 Task: Search one way flight ticket for 1 adult, 1 child, 1 infant in seat in premium economy from Friday Harbor: Friday Harbor Airport to Rockford: Chicago Rockford International Airport(was Northwest Chicagoland Regional Airport At Rockford) on 5-1-2023. Choice of flights is Westjet. Number of bags: 2 carry on bags and 4 checked bags. Price is upto 81000. Outbound departure time preference is 16:15.
Action: Mouse moved to (191, 333)
Screenshot: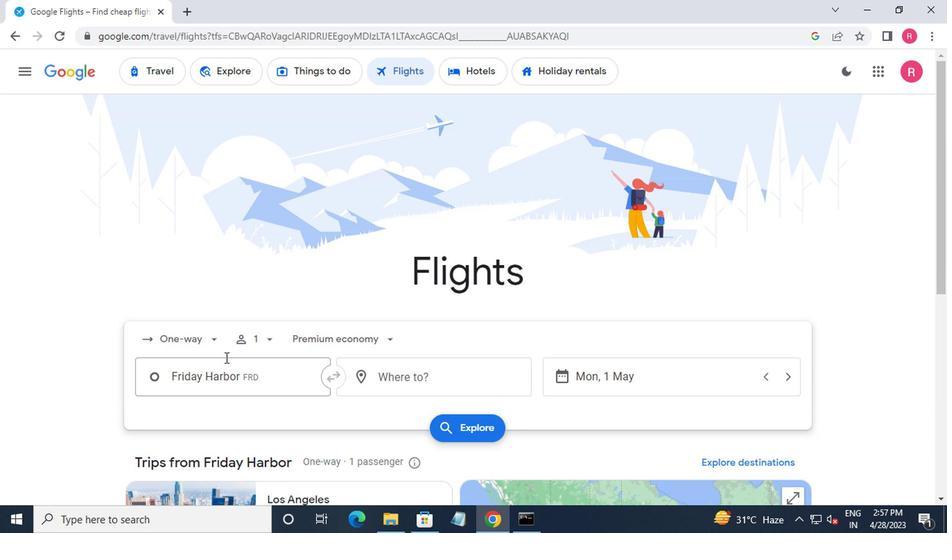 
Action: Mouse pressed left at (191, 333)
Screenshot: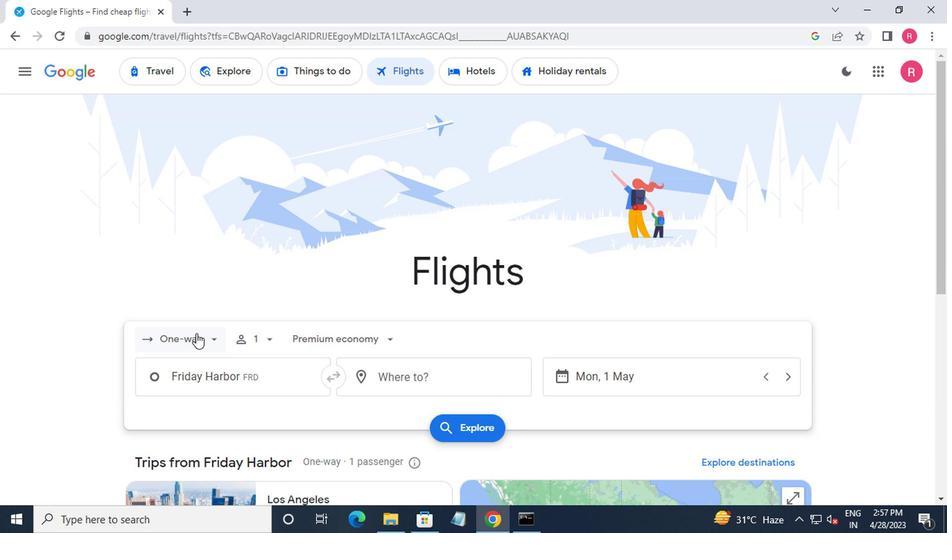 
Action: Mouse moved to (200, 400)
Screenshot: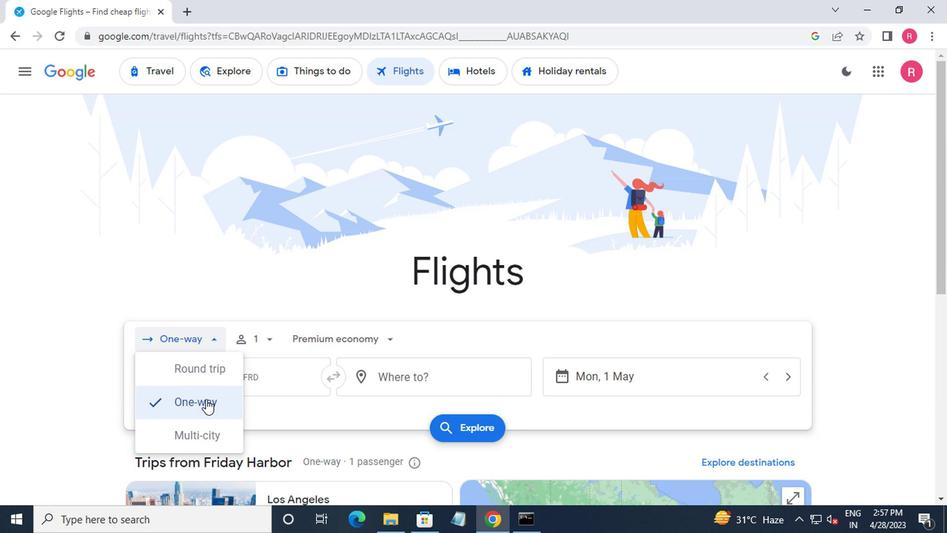 
Action: Mouse pressed left at (200, 400)
Screenshot: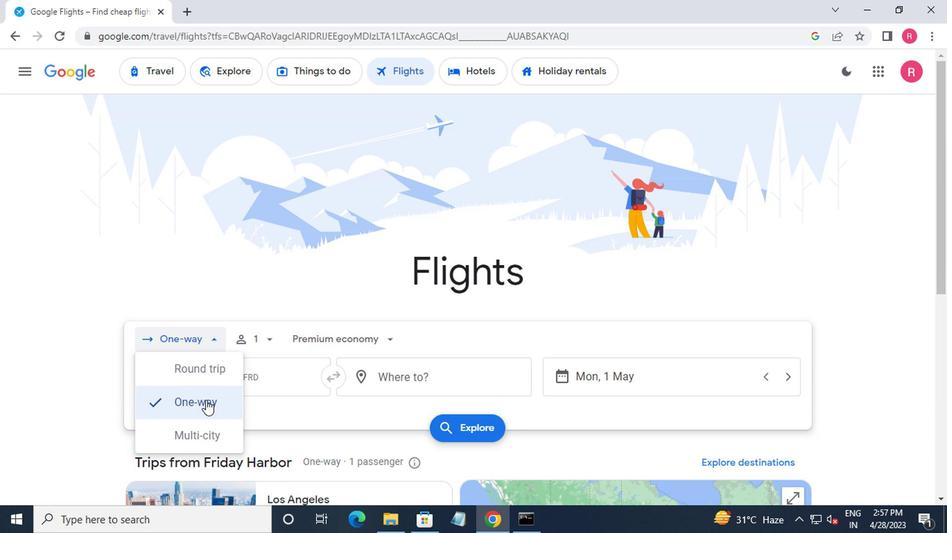 
Action: Mouse moved to (268, 337)
Screenshot: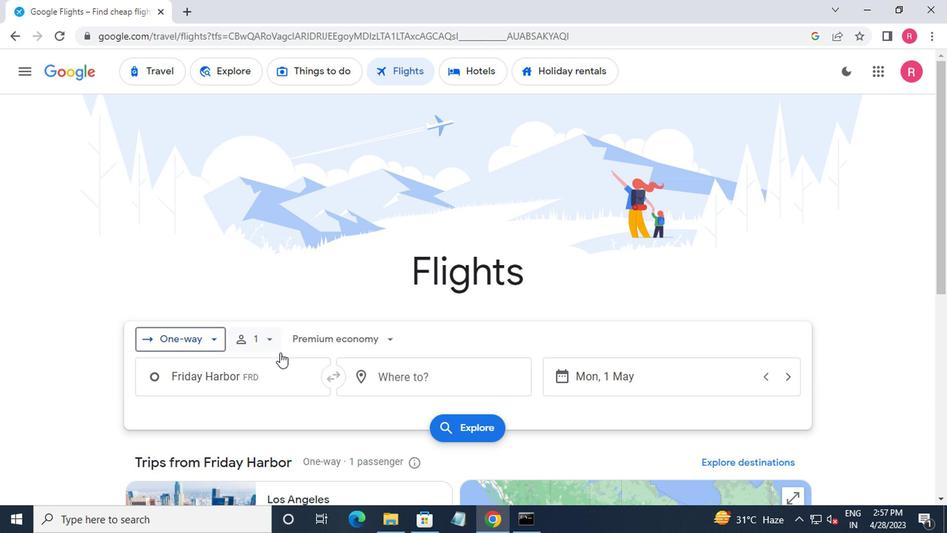 
Action: Mouse pressed left at (268, 337)
Screenshot: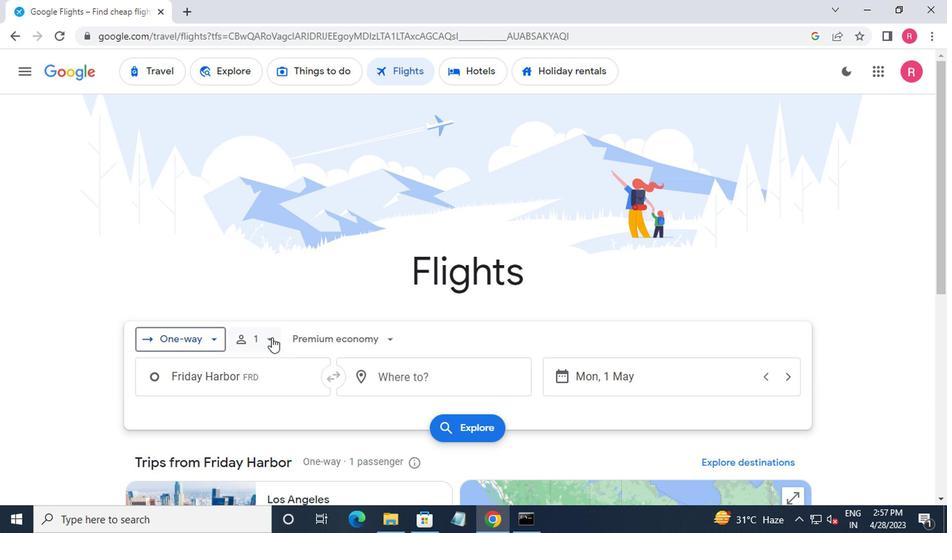 
Action: Mouse moved to (376, 415)
Screenshot: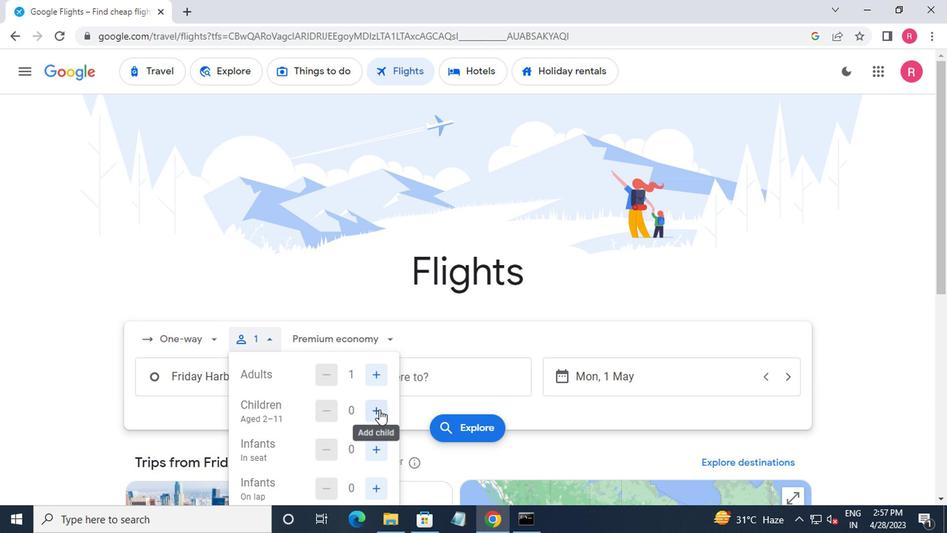 
Action: Mouse pressed left at (376, 415)
Screenshot: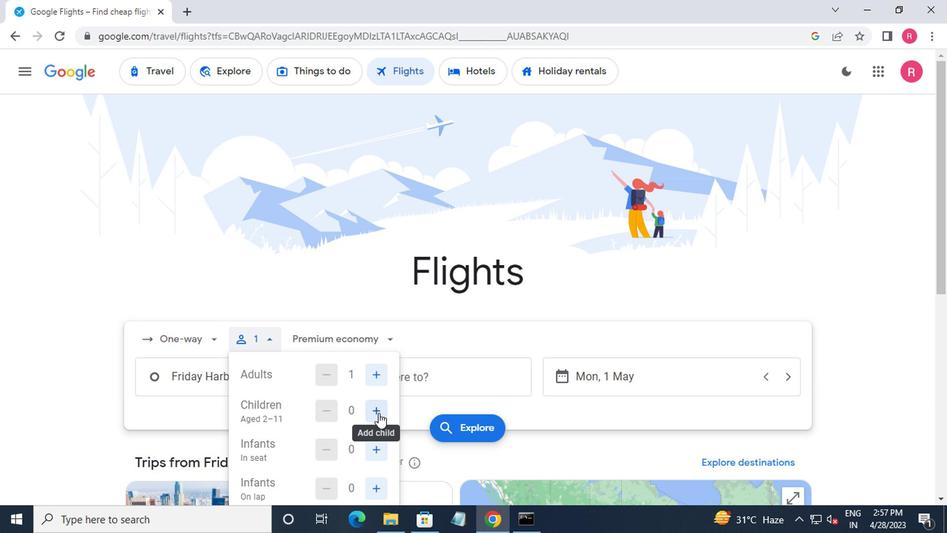 
Action: Mouse moved to (375, 415)
Screenshot: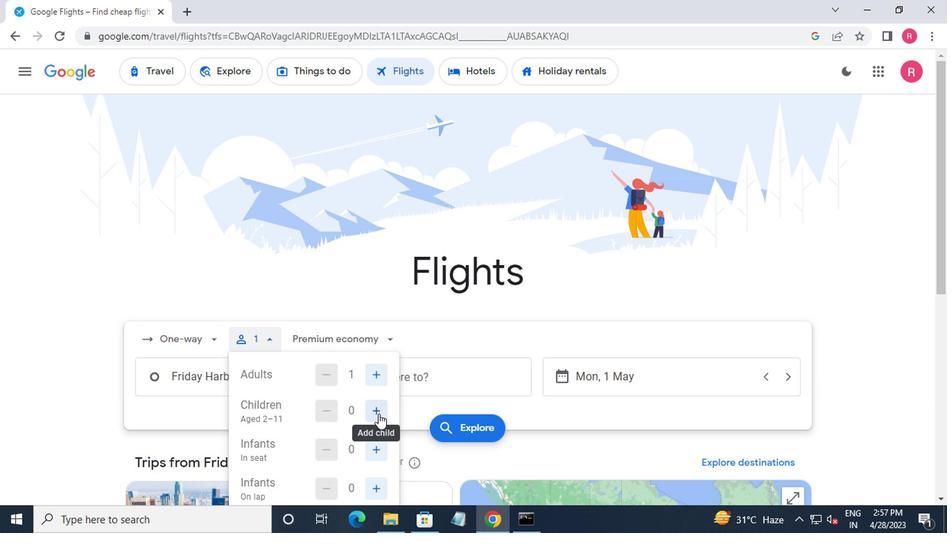 
Action: Mouse pressed left at (375, 415)
Screenshot: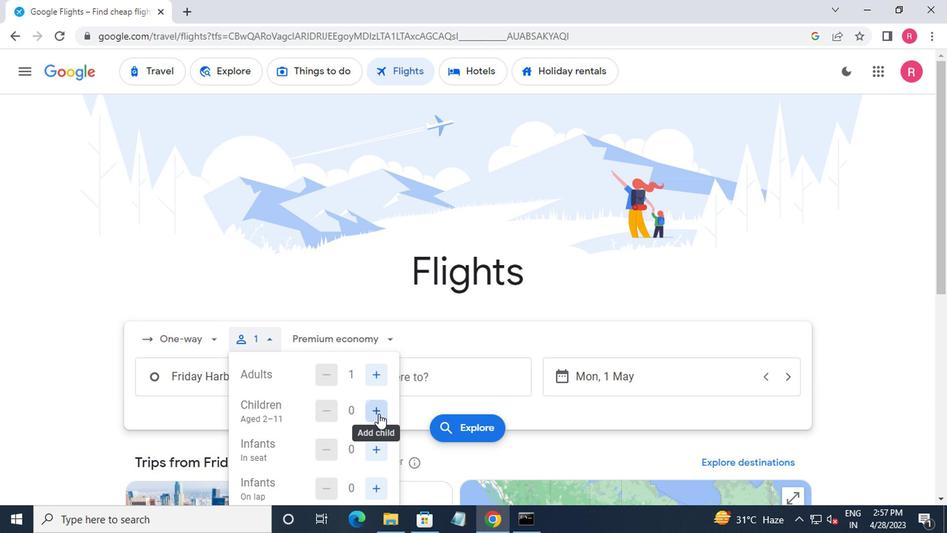 
Action: Mouse moved to (374, 414)
Screenshot: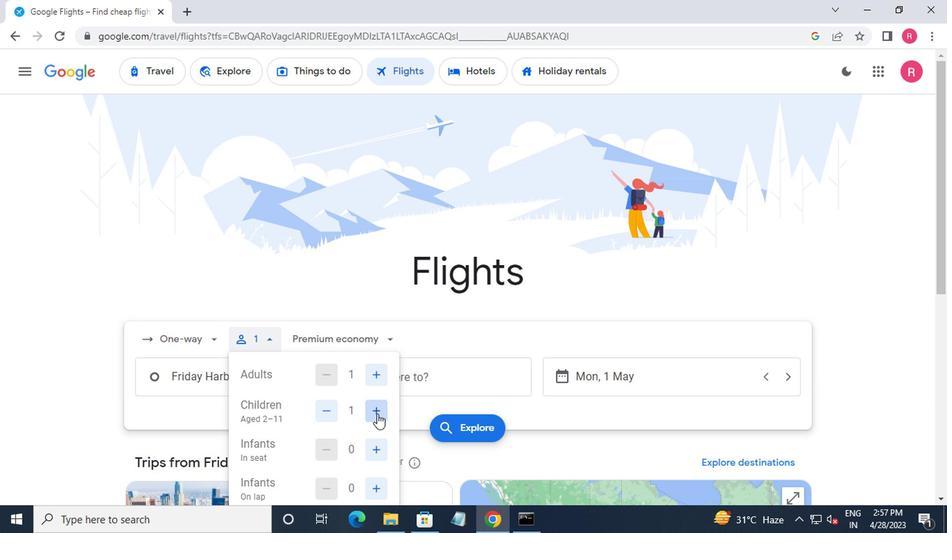 
Action: Mouse pressed left at (374, 414)
Screenshot: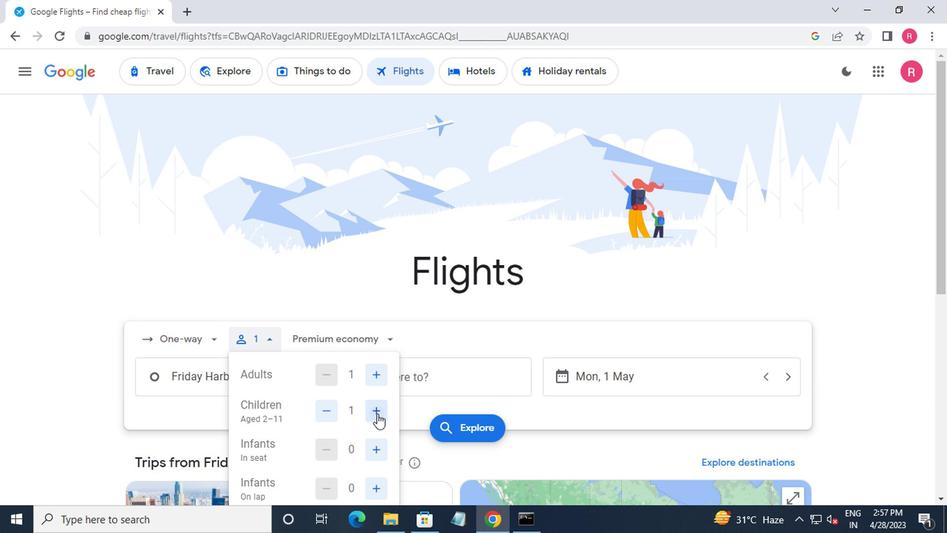 
Action: Mouse pressed left at (374, 414)
Screenshot: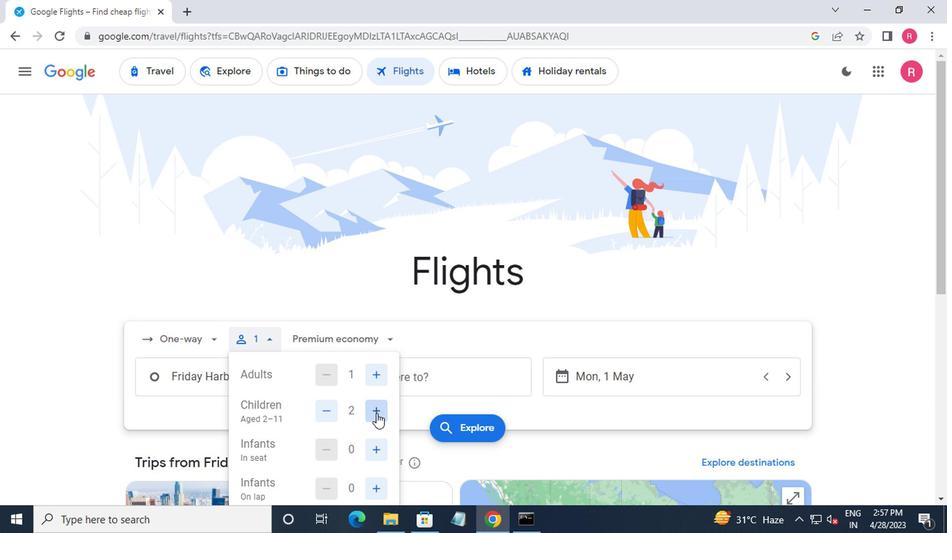 
Action: Mouse moved to (374, 414)
Screenshot: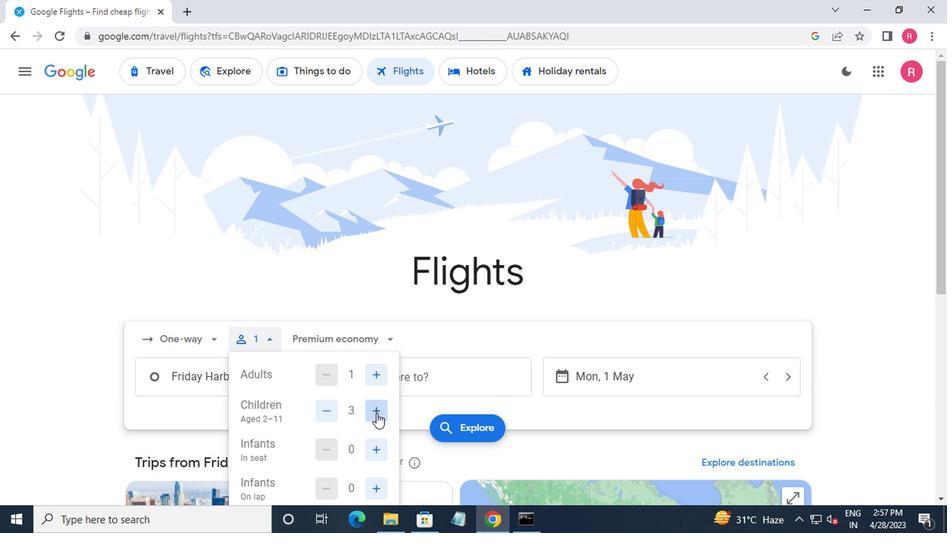 
Action: Mouse pressed left at (374, 414)
Screenshot: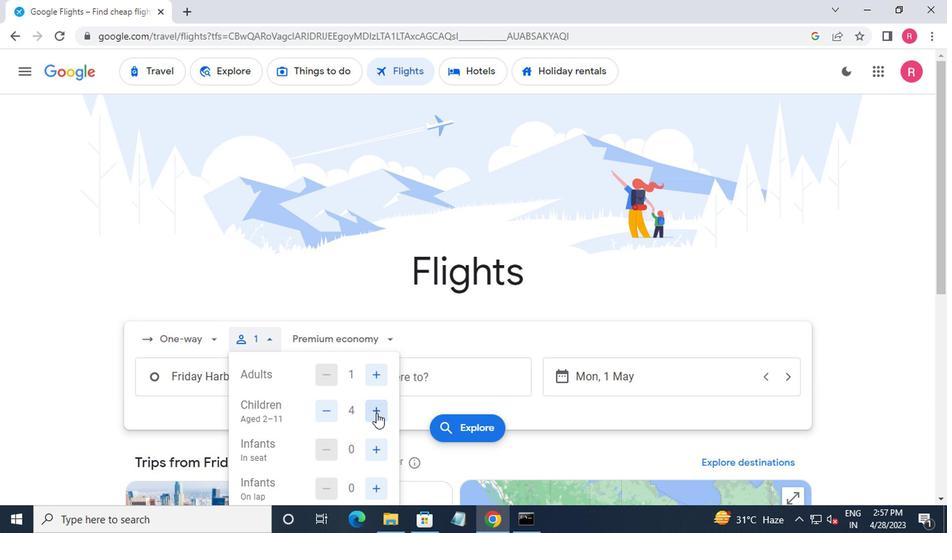 
Action: Mouse moved to (374, 443)
Screenshot: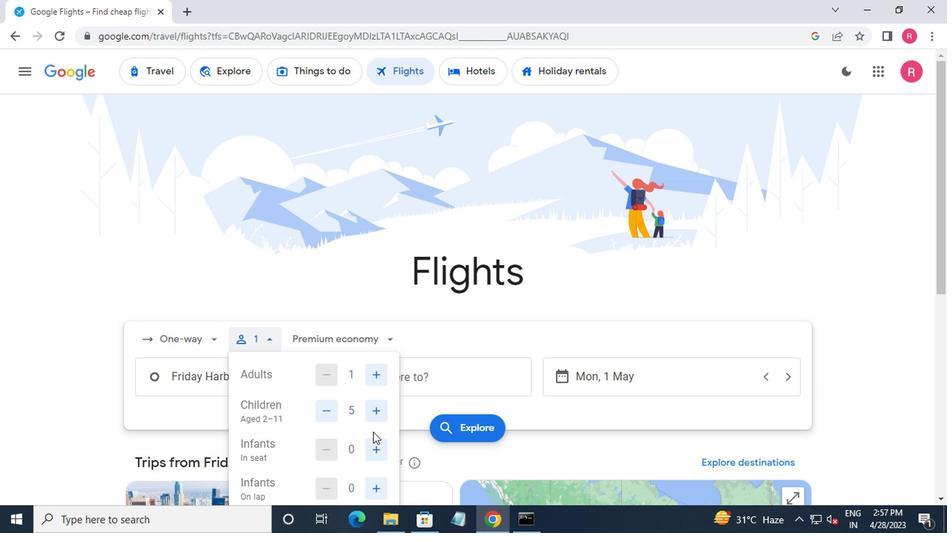 
Action: Mouse pressed left at (374, 443)
Screenshot: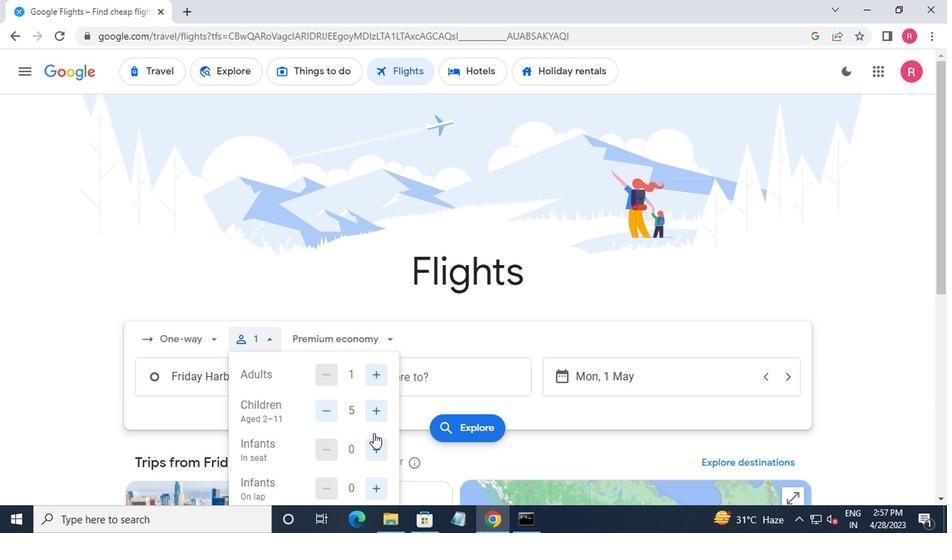 
Action: Mouse pressed left at (374, 443)
Screenshot: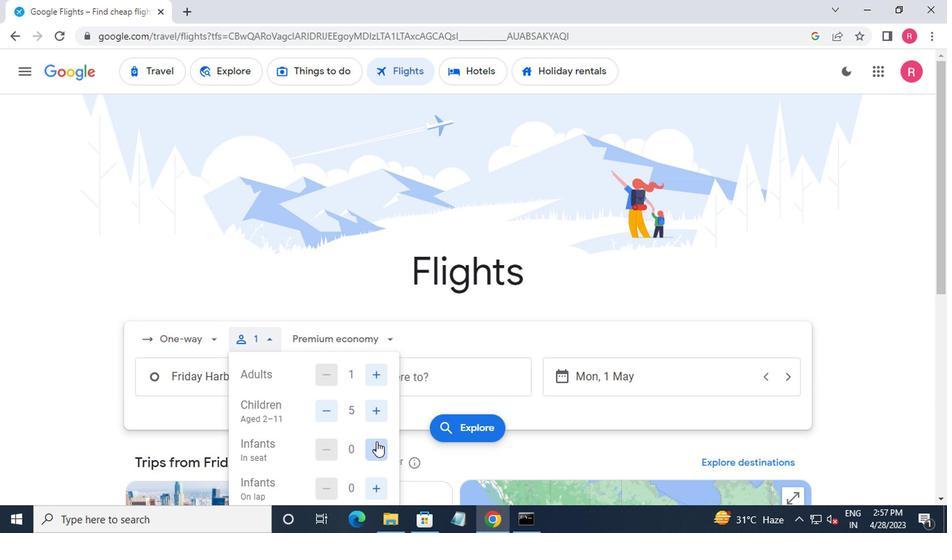 
Action: Mouse pressed left at (374, 443)
Screenshot: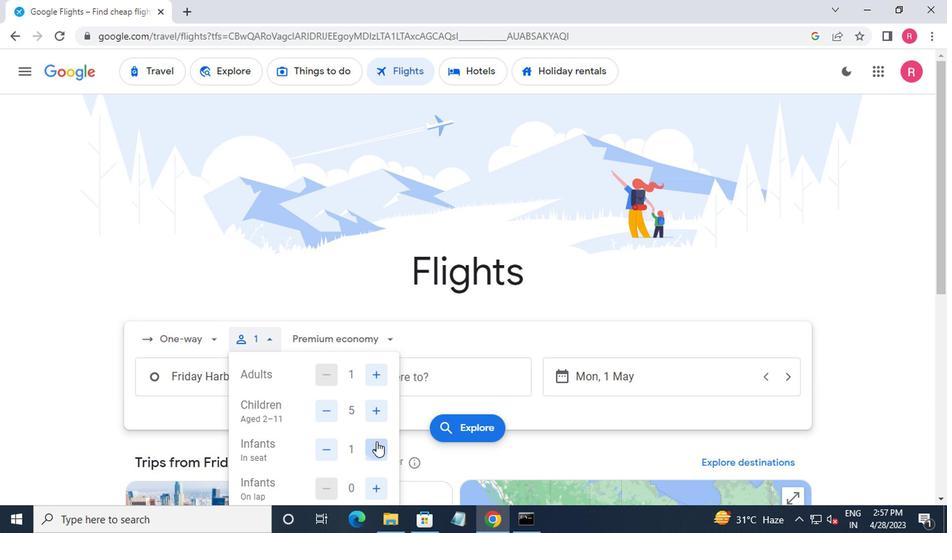 
Action: Mouse moved to (325, 453)
Screenshot: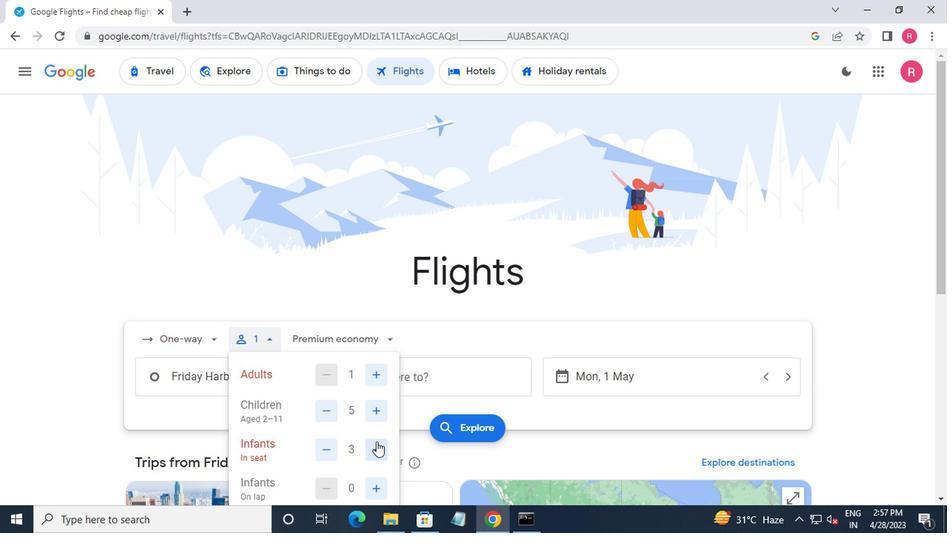 
Action: Mouse pressed left at (325, 453)
Screenshot: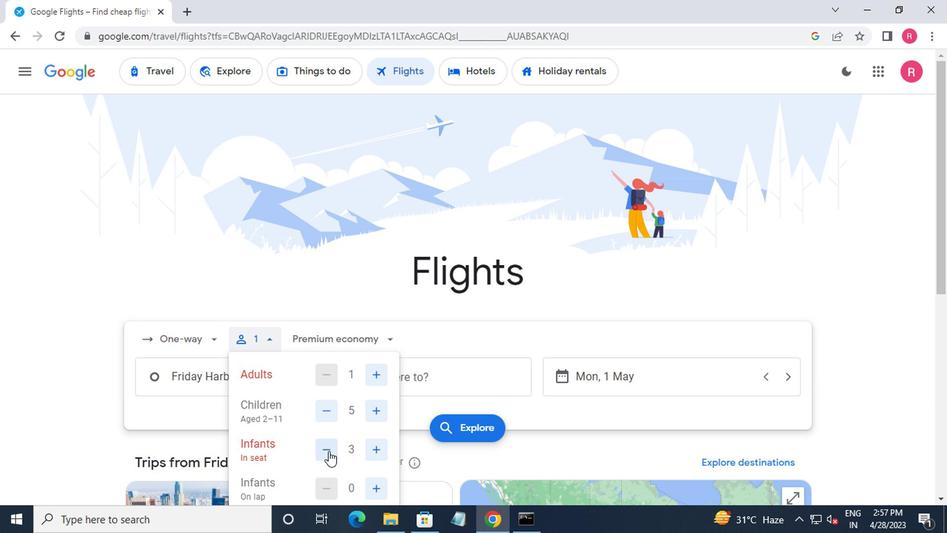 
Action: Mouse moved to (361, 435)
Screenshot: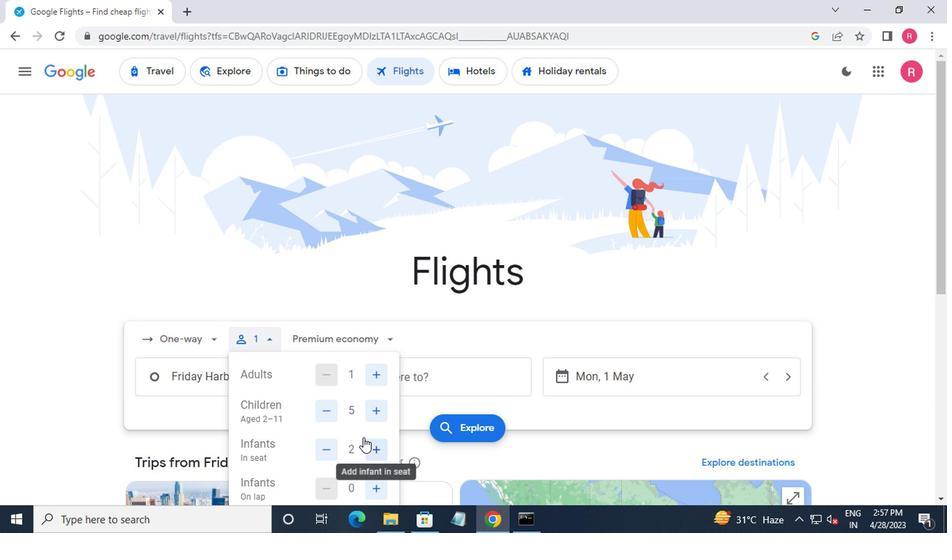 
Action: Mouse scrolled (361, 435) with delta (0, 0)
Screenshot: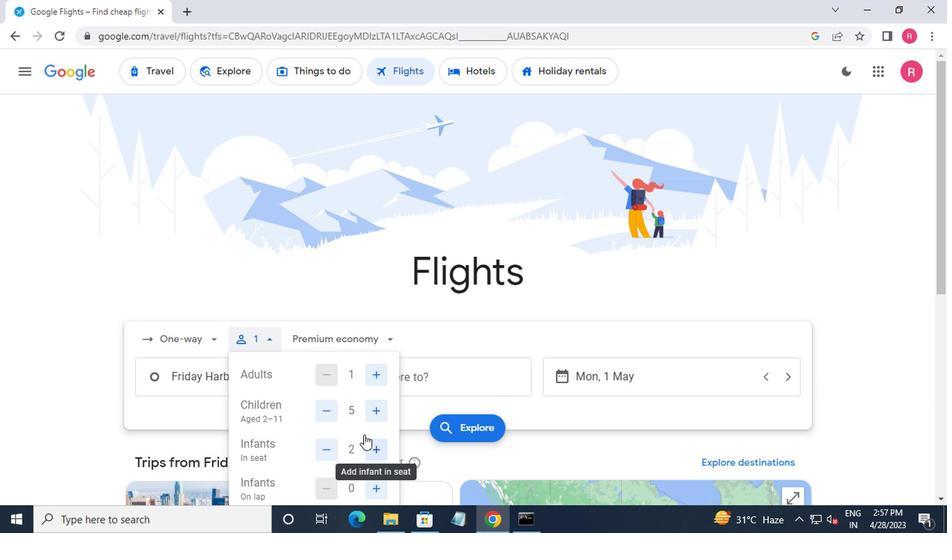 
Action: Mouse moved to (363, 426)
Screenshot: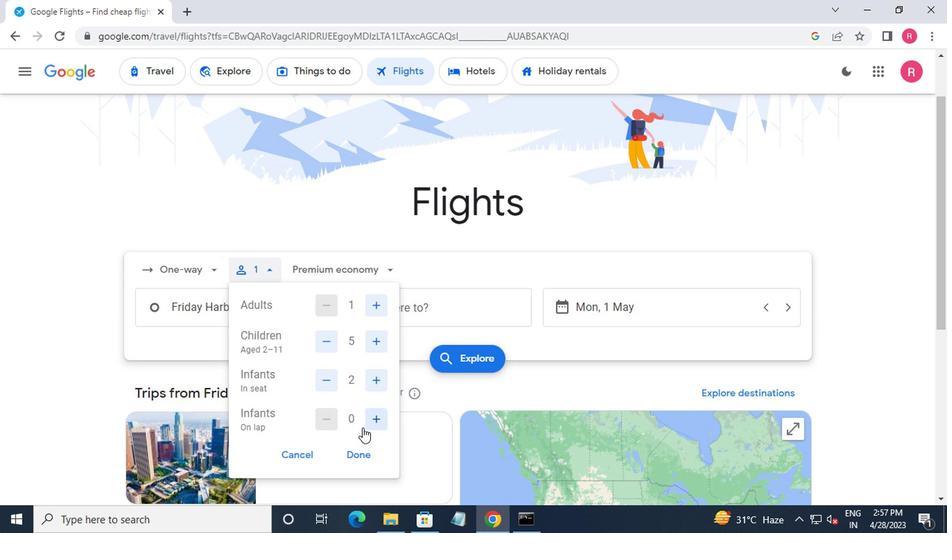 
Action: Mouse pressed left at (363, 426)
Screenshot: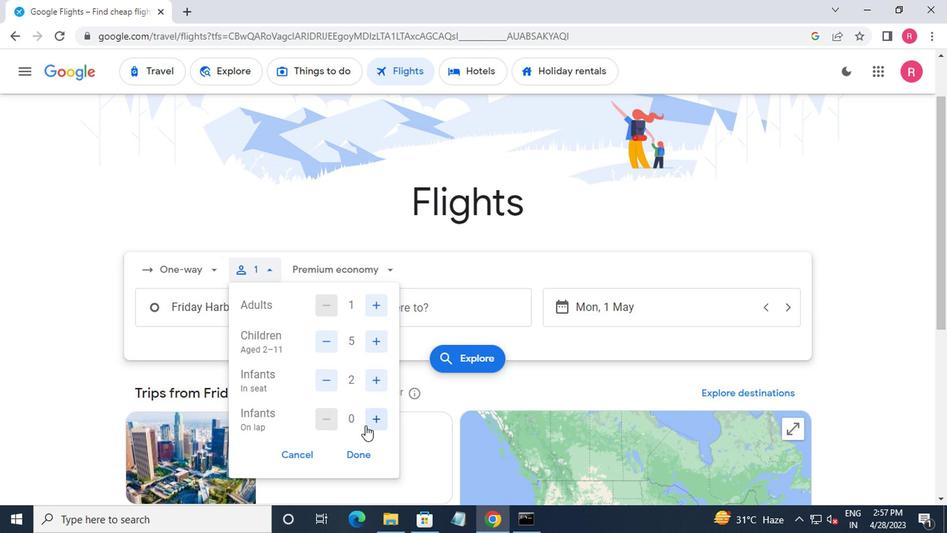 
Action: Mouse moved to (323, 425)
Screenshot: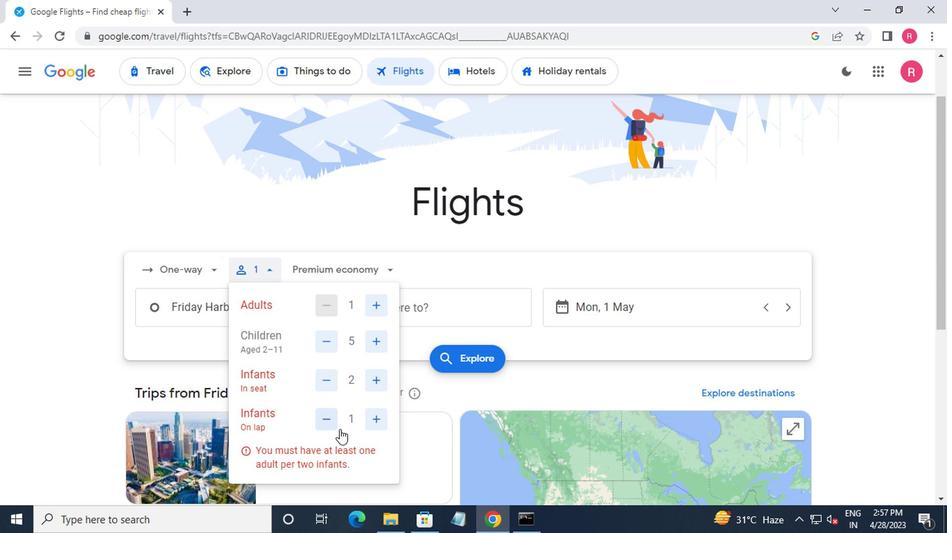 
Action: Mouse pressed left at (323, 425)
Screenshot: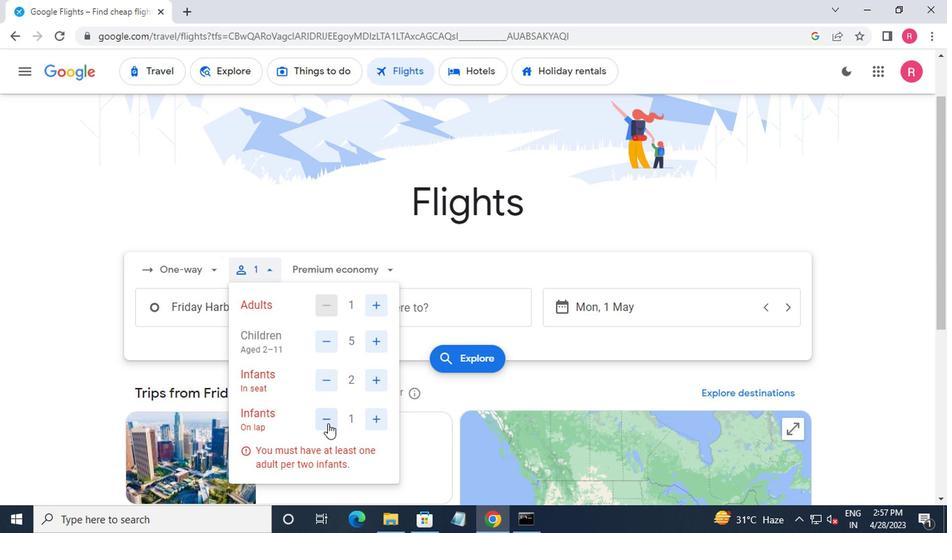 
Action: Mouse moved to (354, 461)
Screenshot: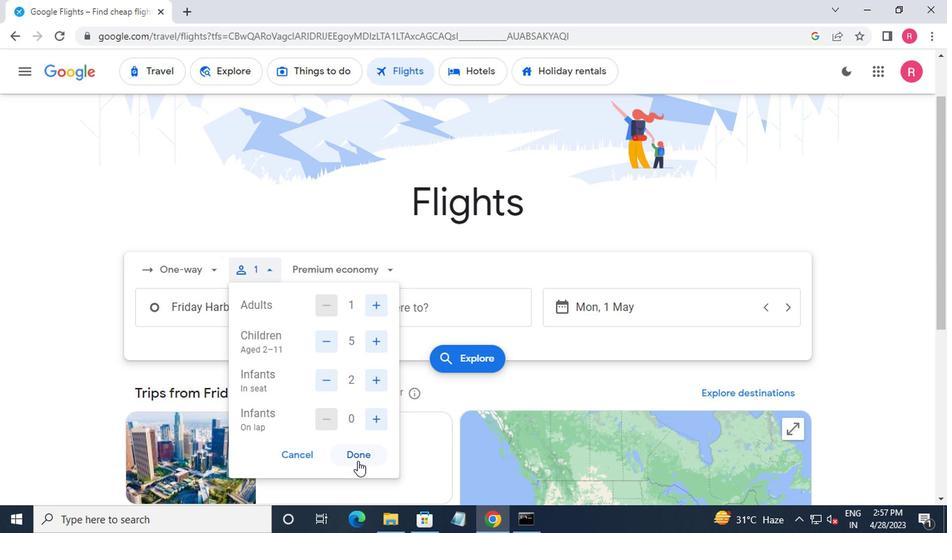 
Action: Mouse pressed left at (354, 461)
Screenshot: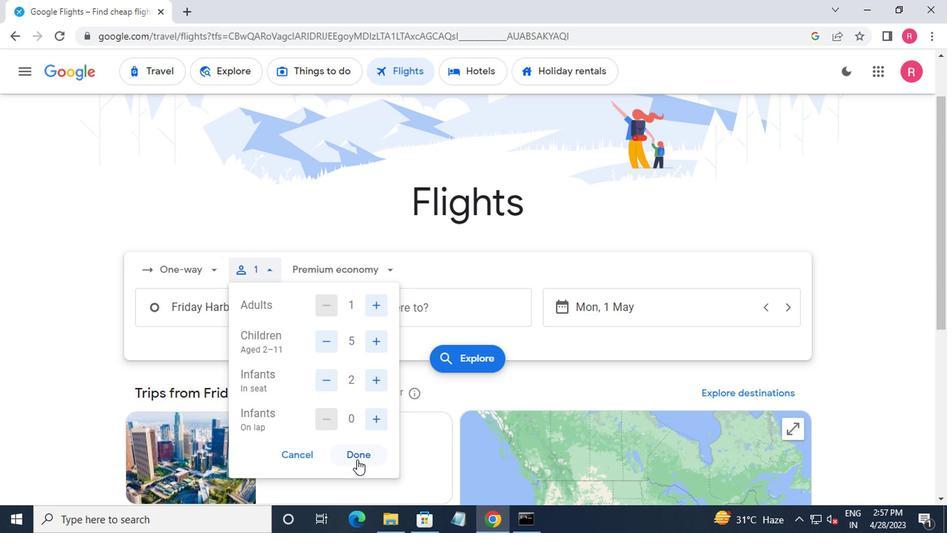 
Action: Mouse moved to (363, 280)
Screenshot: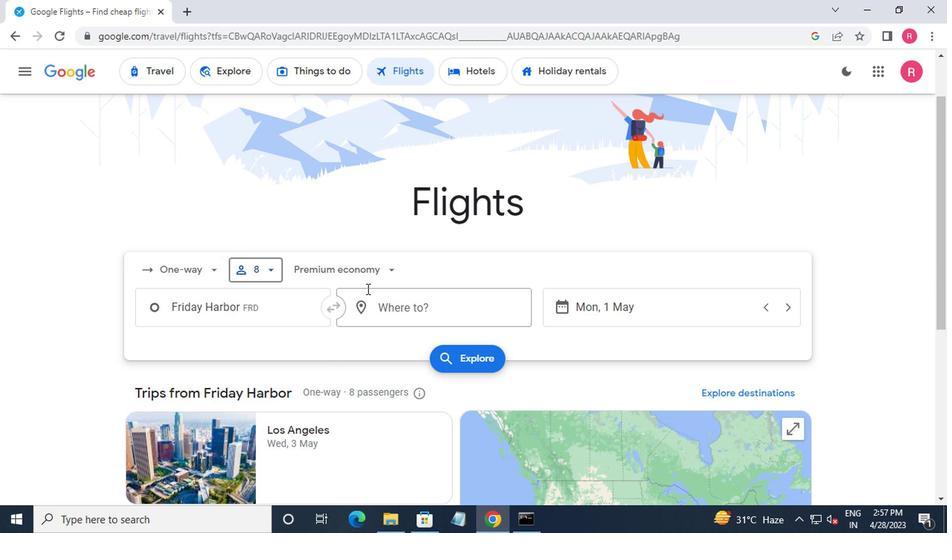 
Action: Mouse pressed left at (363, 280)
Screenshot: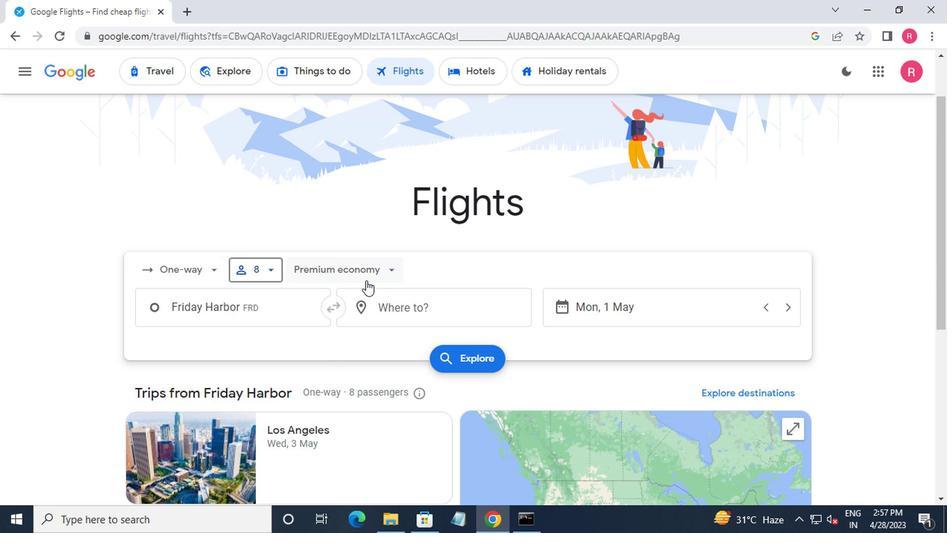 
Action: Mouse moved to (330, 408)
Screenshot: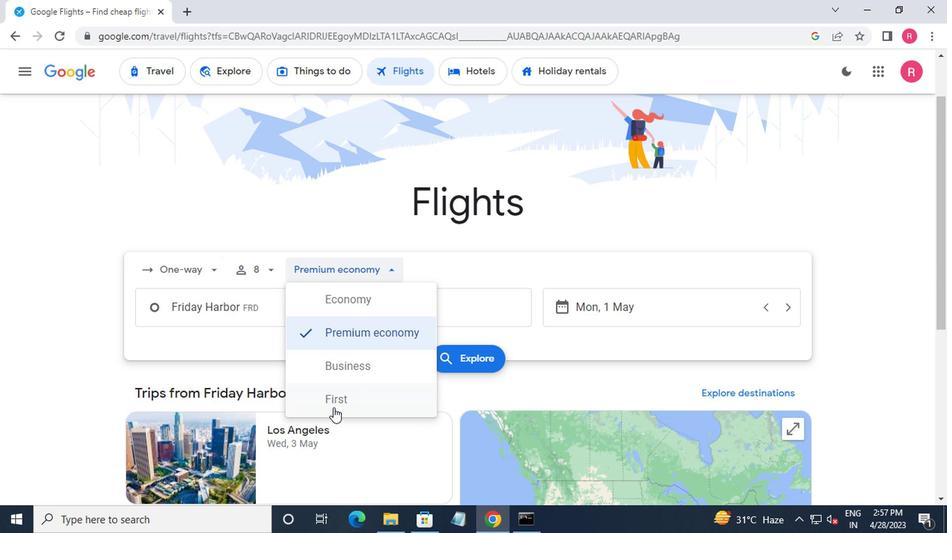 
Action: Mouse pressed left at (330, 408)
Screenshot: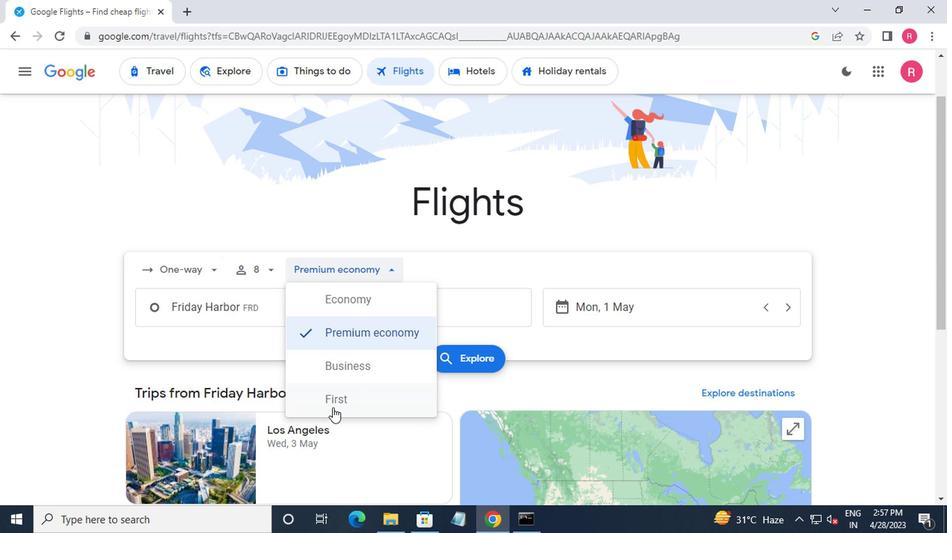 
Action: Mouse moved to (298, 307)
Screenshot: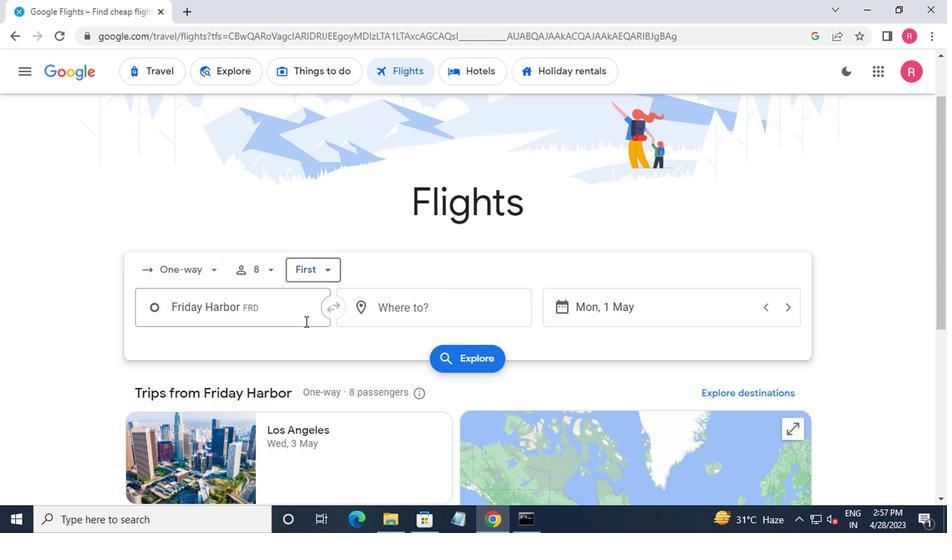 
Action: Mouse pressed left at (298, 307)
Screenshot: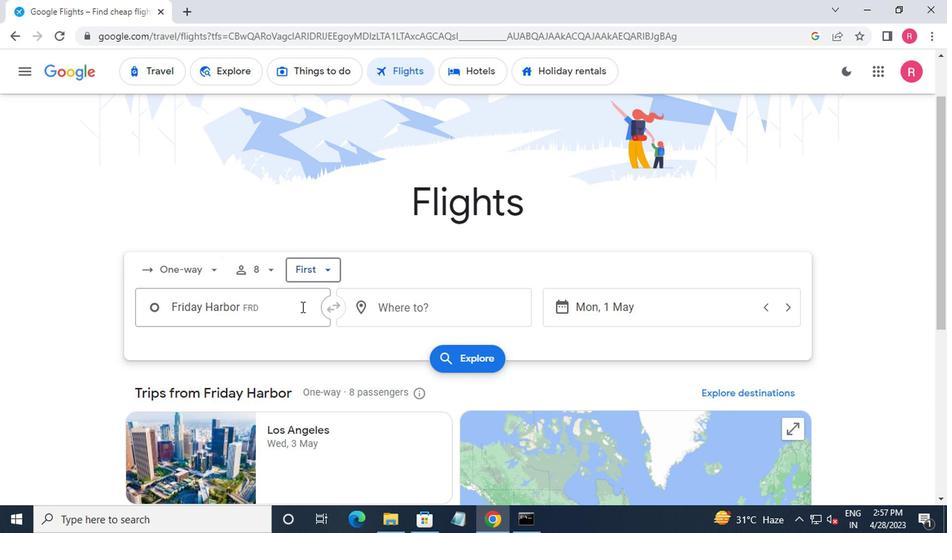 
Action: Mouse moved to (293, 430)
Screenshot: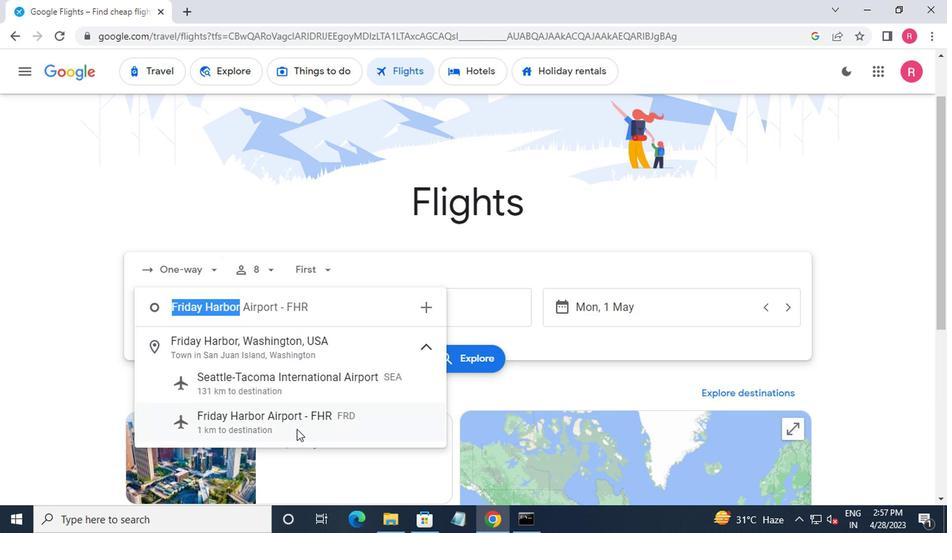 
Action: Mouse pressed left at (293, 430)
Screenshot: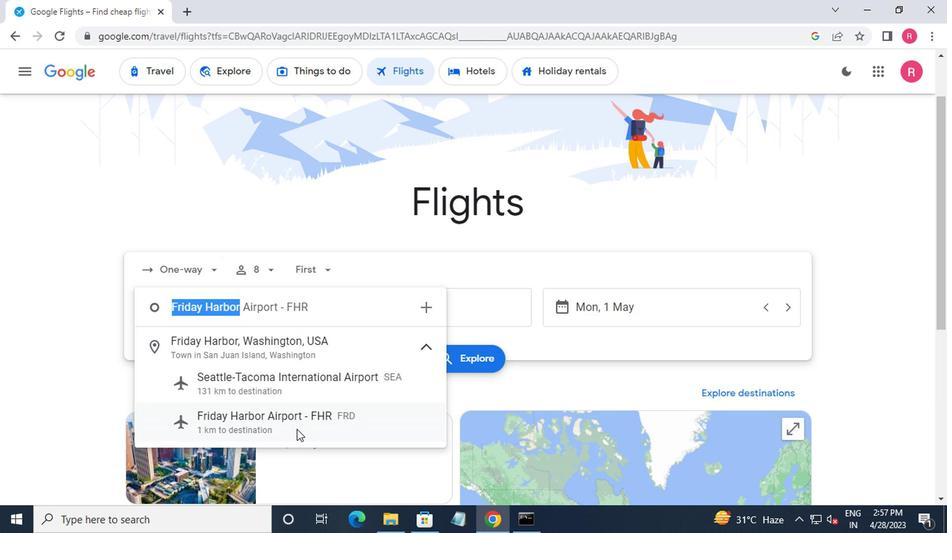 
Action: Mouse moved to (399, 321)
Screenshot: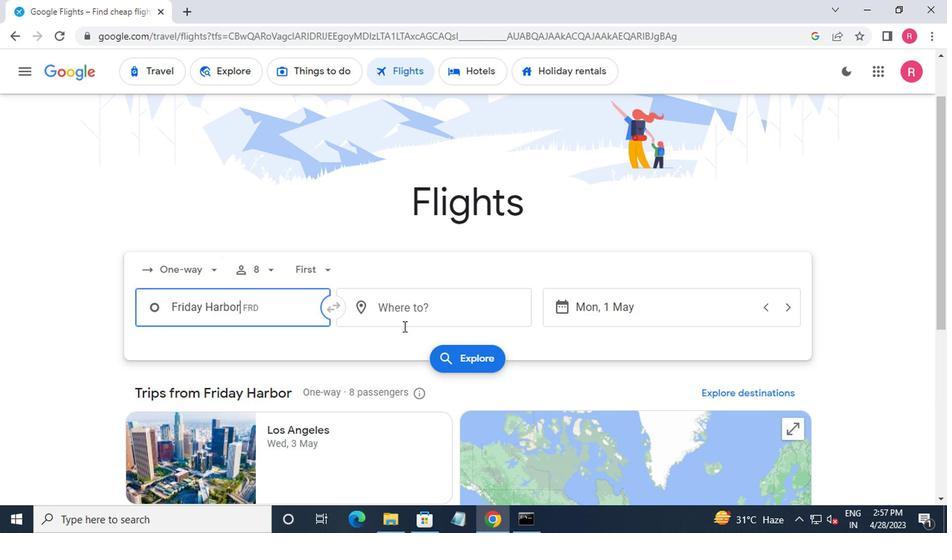 
Action: Mouse pressed left at (399, 321)
Screenshot: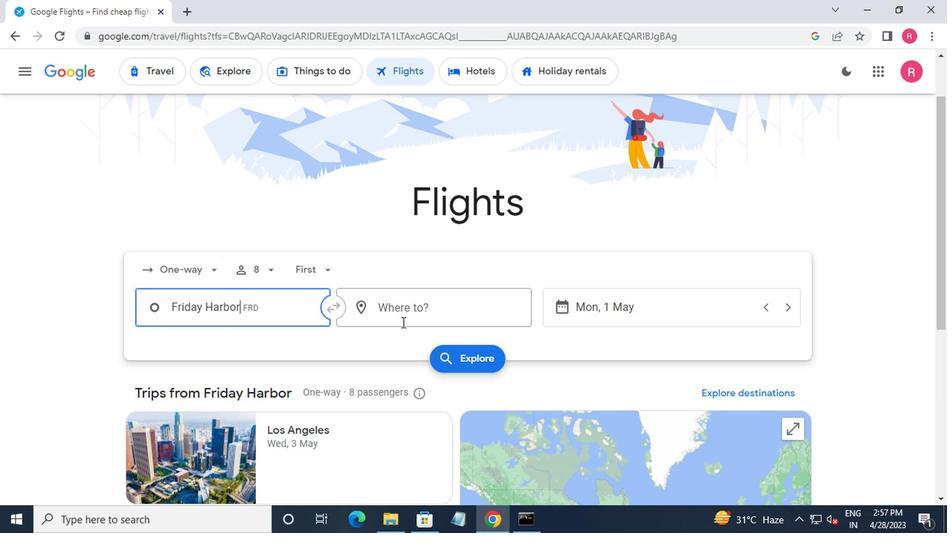 
Action: Mouse moved to (394, 448)
Screenshot: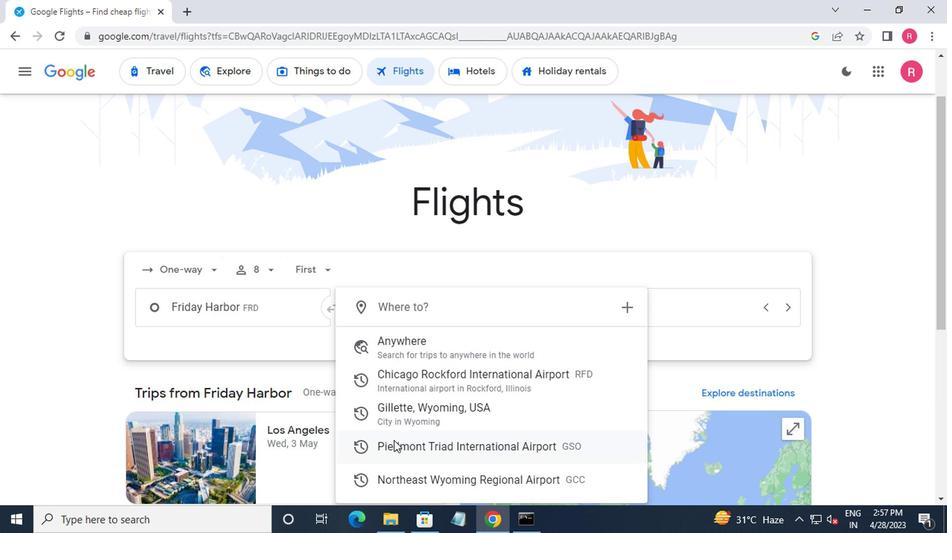 
Action: Mouse pressed left at (394, 448)
Screenshot: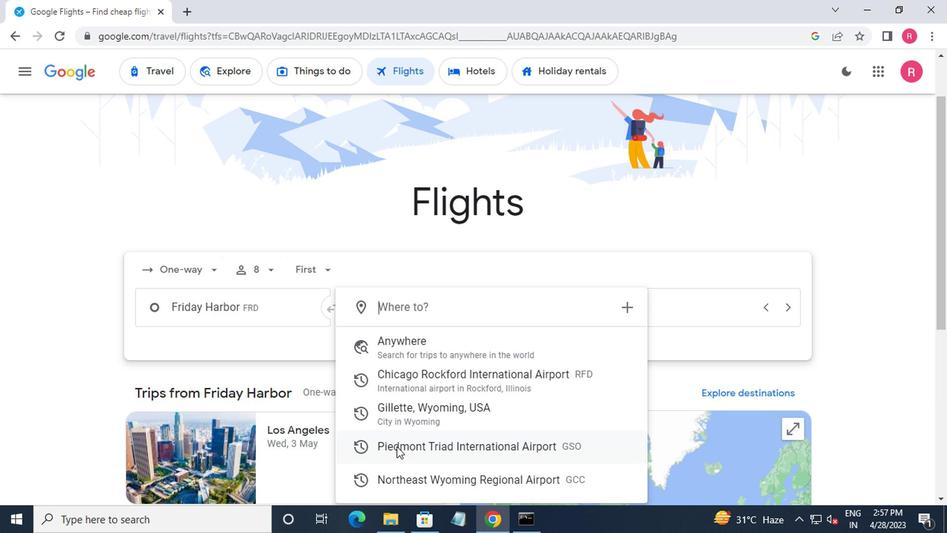 
Action: Mouse moved to (444, 309)
Screenshot: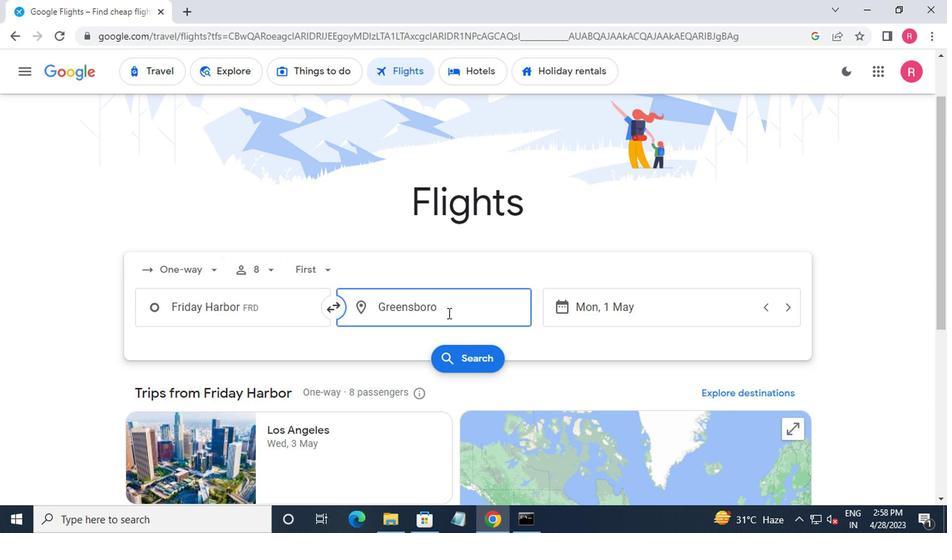 
Action: Key pressed <Key.backspace><Key.backspace><Key.backspace><Key.backspace><Key.backspace><Key.backspace><Key.backspace><Key.backspace><Key.backspace><Key.backspace><Key.backspace><Key.backspace><Key.backspace><Key.backspace><Key.backspace><Key.backspace><Key.backspace><Key.backspace><Key.backspace><Key.backspace><Key.backspace><Key.backspace><Key.backspace><Key.backspace><Key.backspace><Key.backspace>
Screenshot: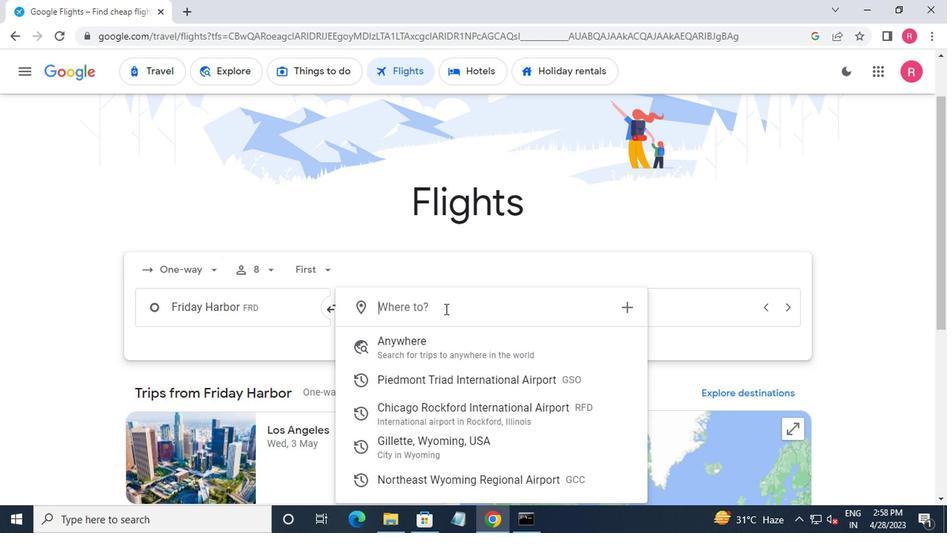 
Action: Mouse moved to (458, 387)
Screenshot: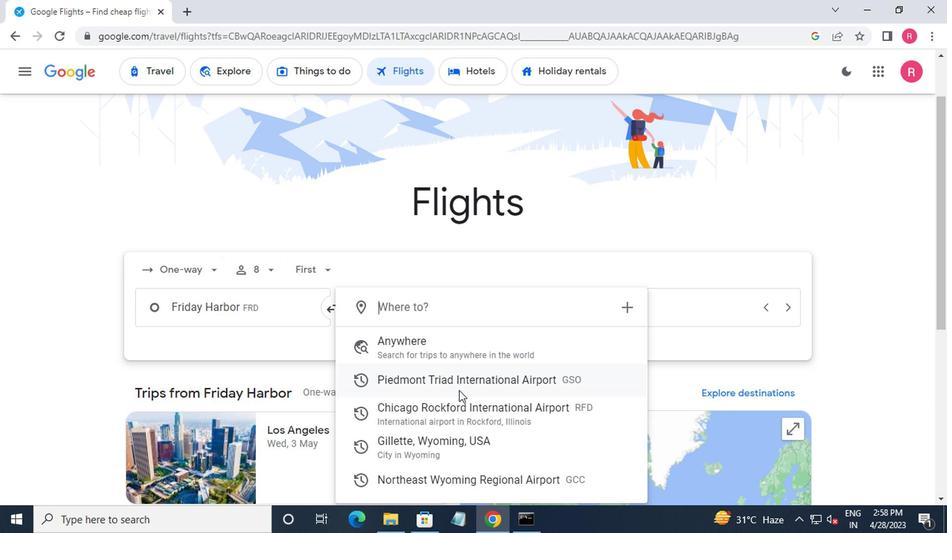 
Action: Mouse pressed left at (458, 387)
Screenshot: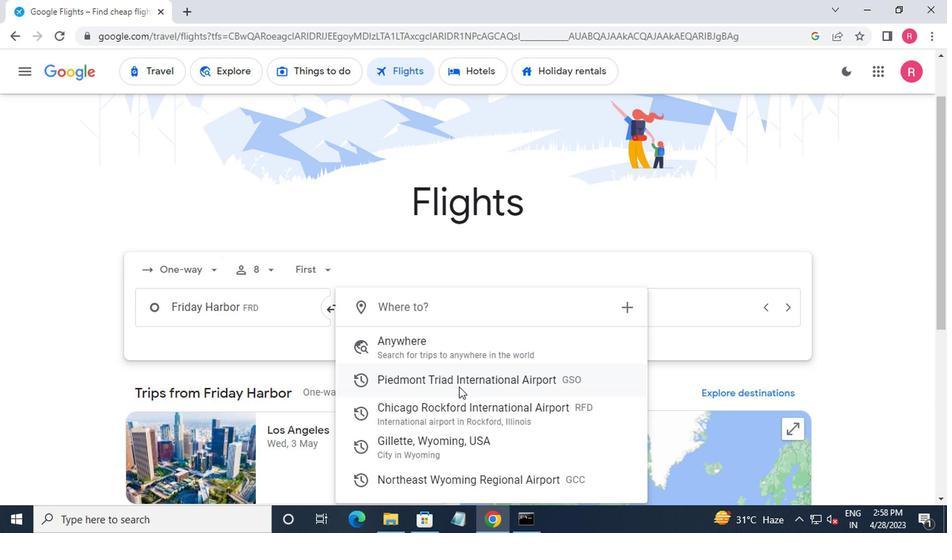 
Action: Mouse moved to (587, 313)
Screenshot: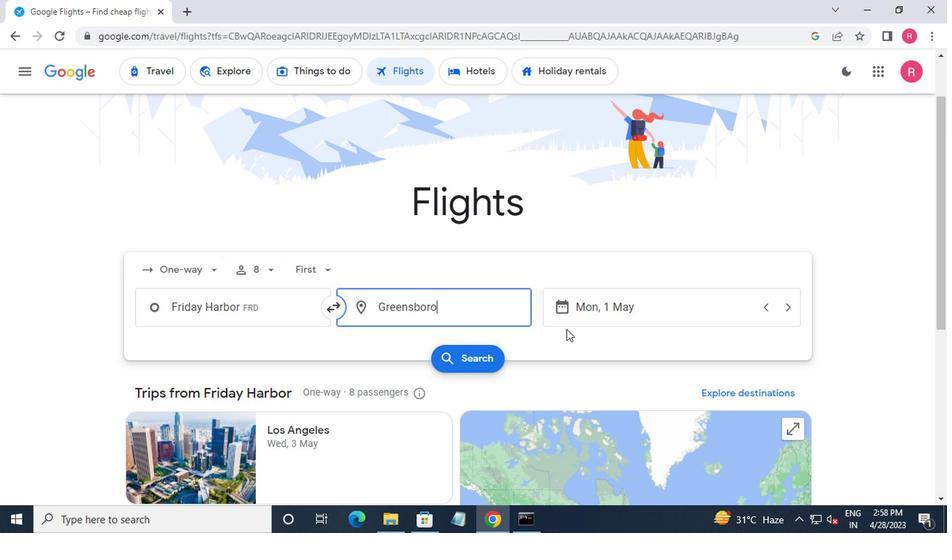 
Action: Mouse pressed left at (587, 313)
Screenshot: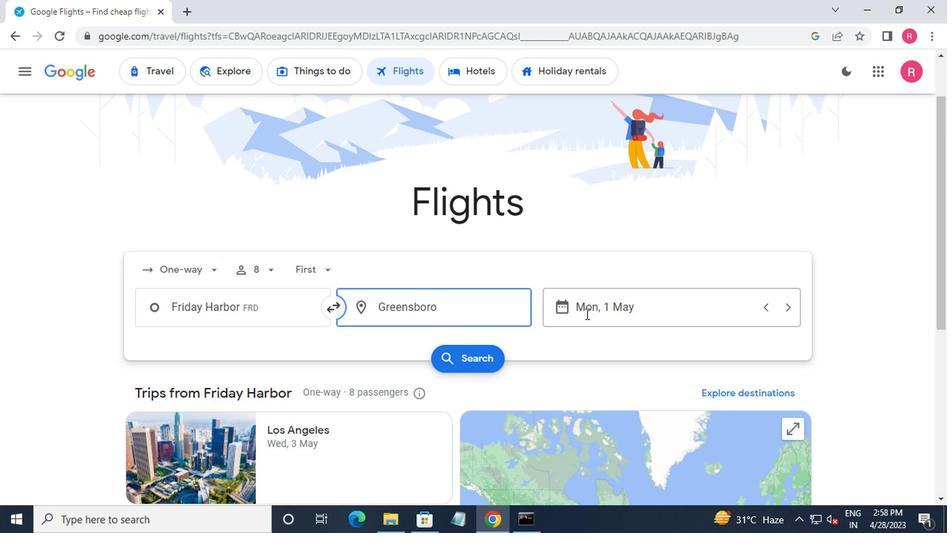
Action: Mouse moved to (619, 253)
Screenshot: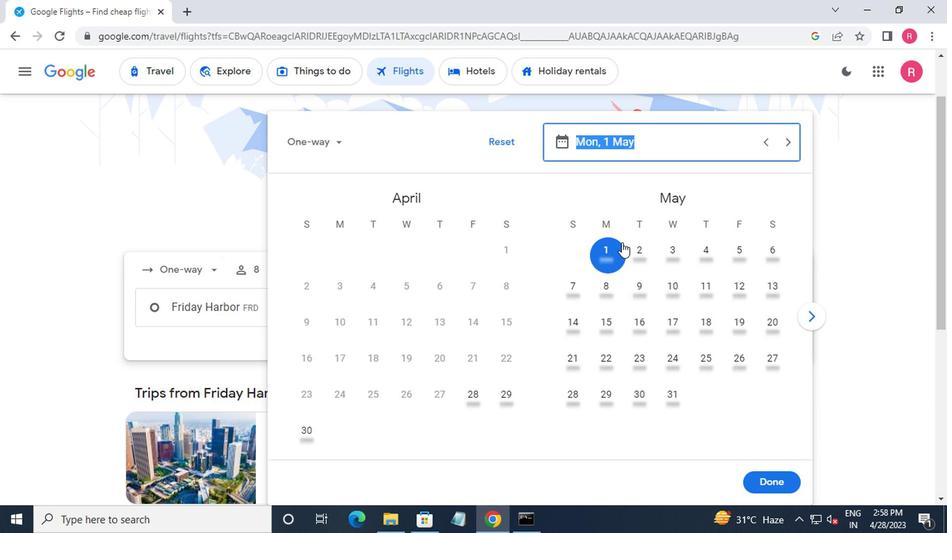 
Action: Mouse pressed left at (619, 253)
Screenshot: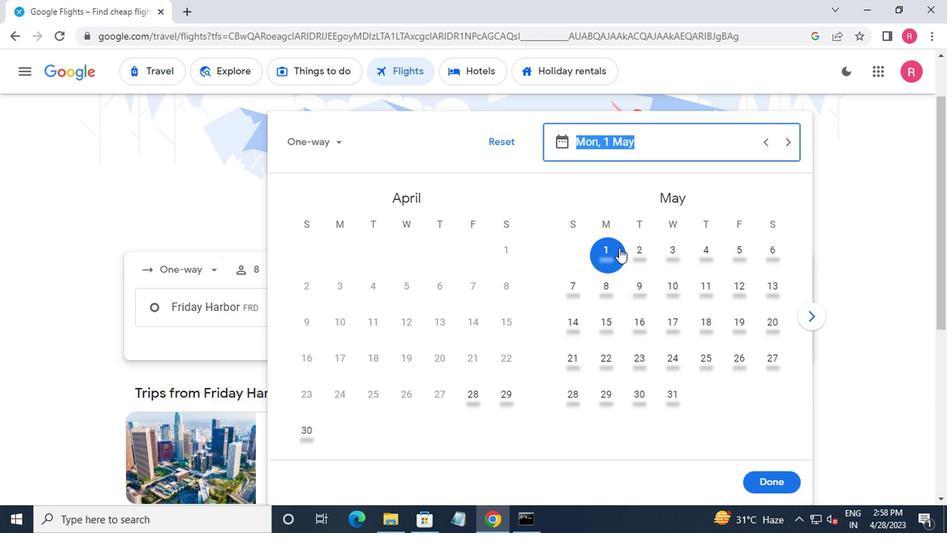 
Action: Mouse moved to (785, 489)
Screenshot: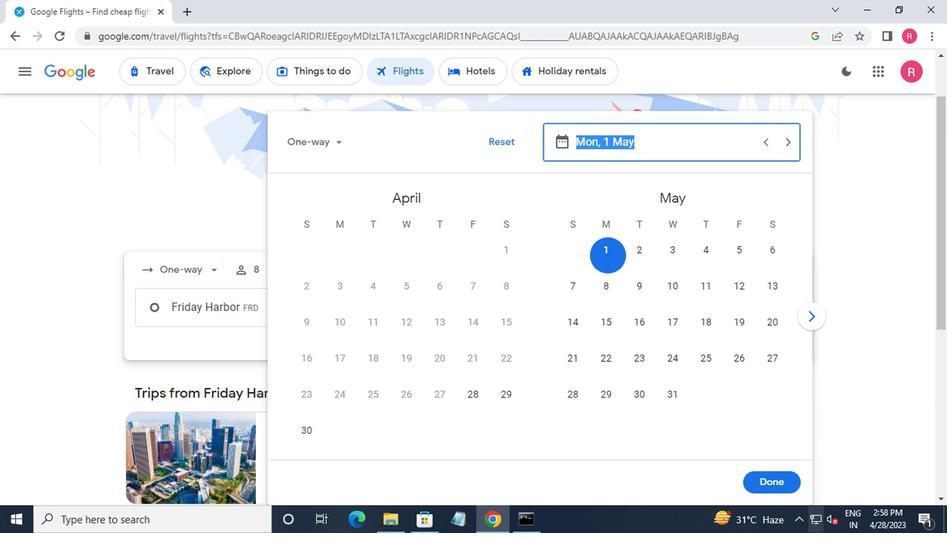 
Action: Mouse pressed left at (785, 489)
Screenshot: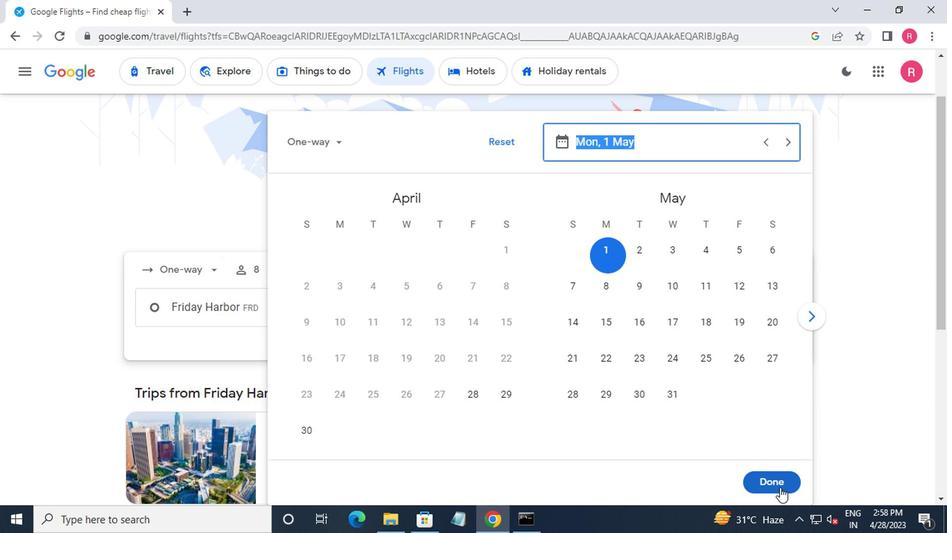 
Action: Mouse moved to (486, 367)
Screenshot: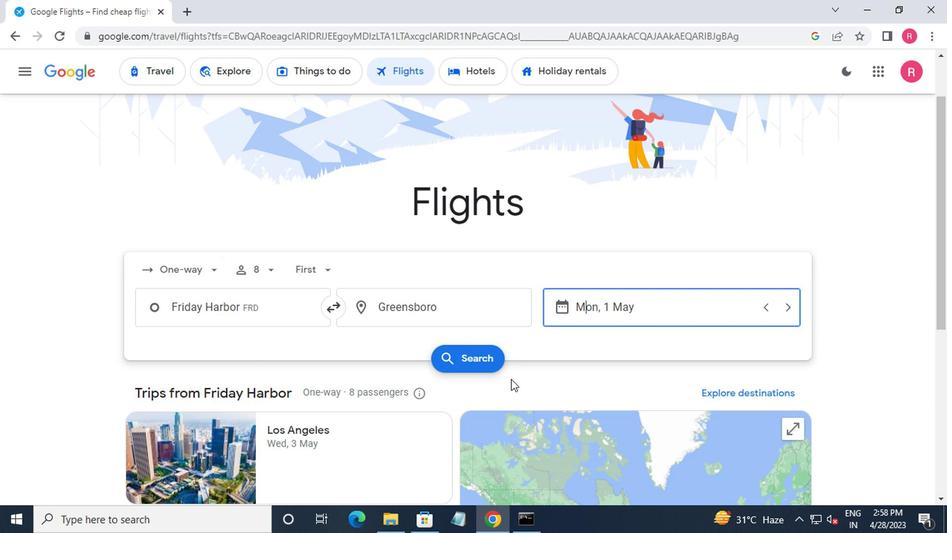 
Action: Mouse pressed left at (486, 367)
Screenshot: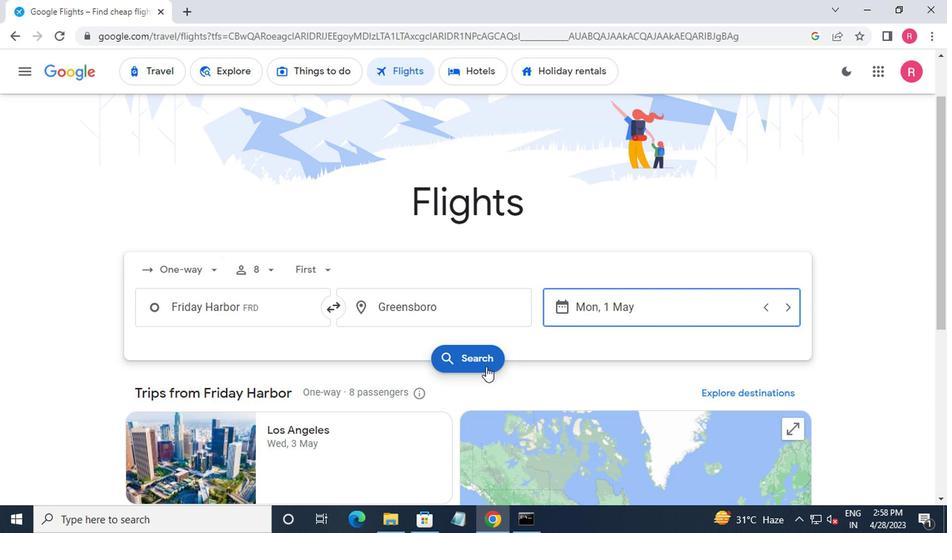 
Action: Mouse moved to (165, 197)
Screenshot: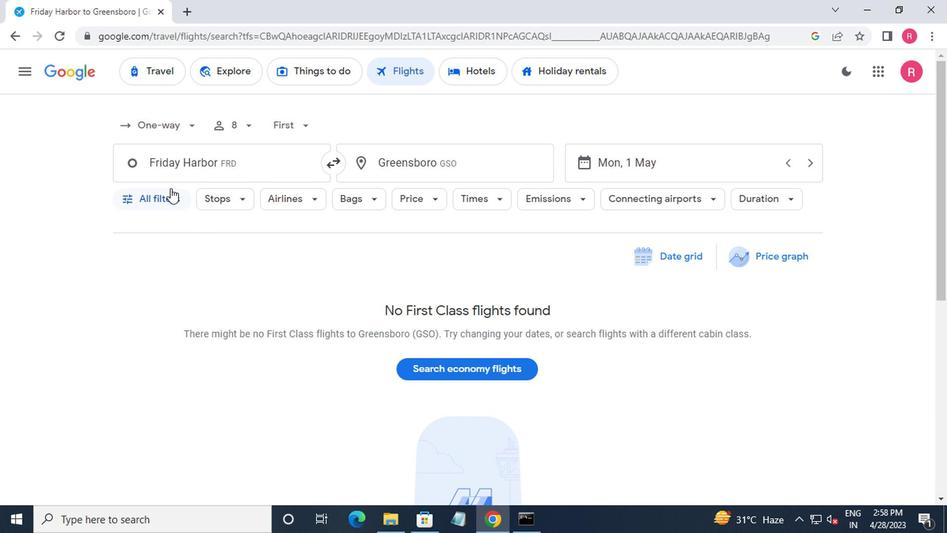
Action: Mouse pressed left at (165, 197)
Screenshot: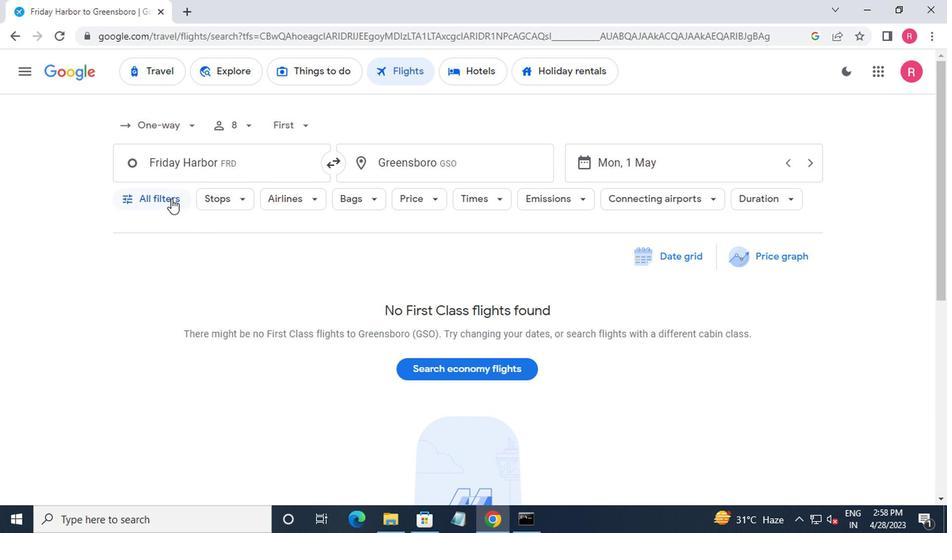 
Action: Mouse moved to (165, 213)
Screenshot: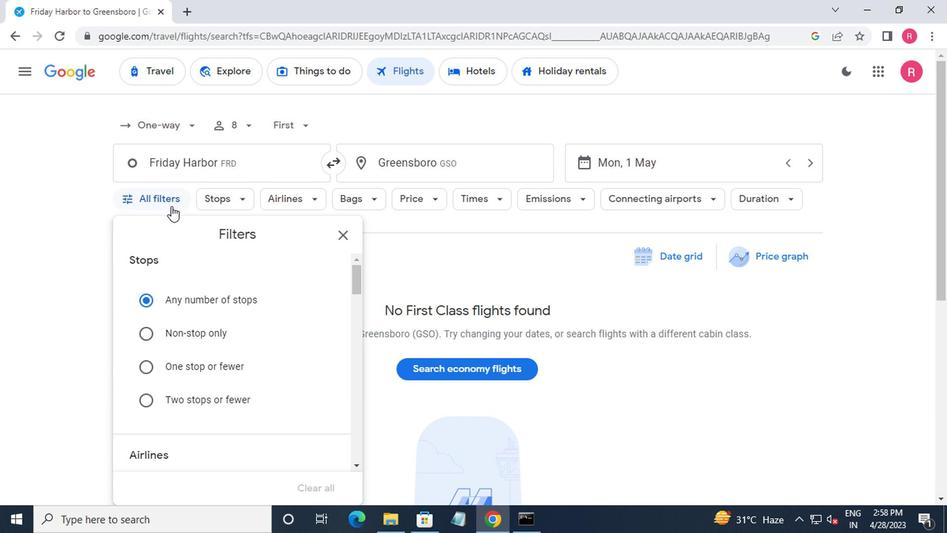 
Action: Mouse scrolled (165, 212) with delta (0, 0)
Screenshot: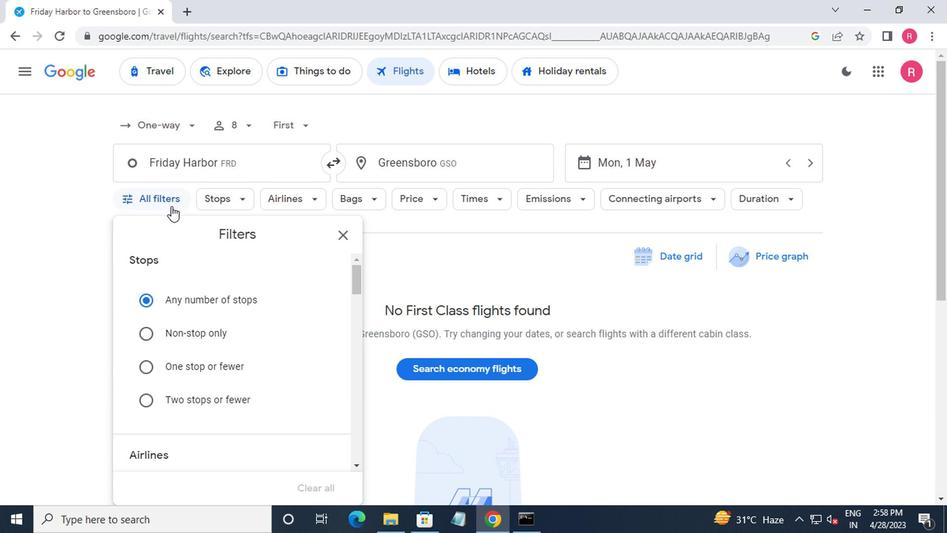 
Action: Mouse moved to (168, 235)
Screenshot: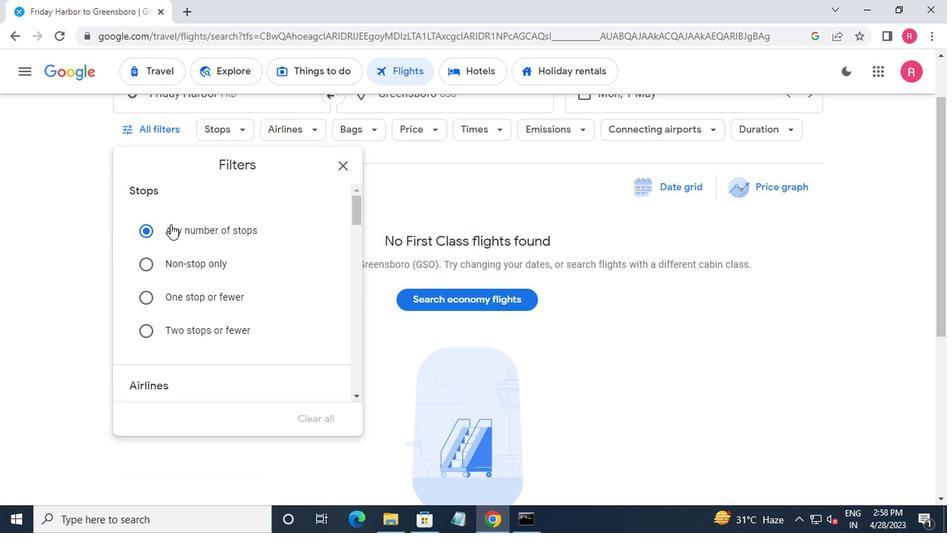 
Action: Mouse scrolled (168, 234) with delta (0, 0)
Screenshot: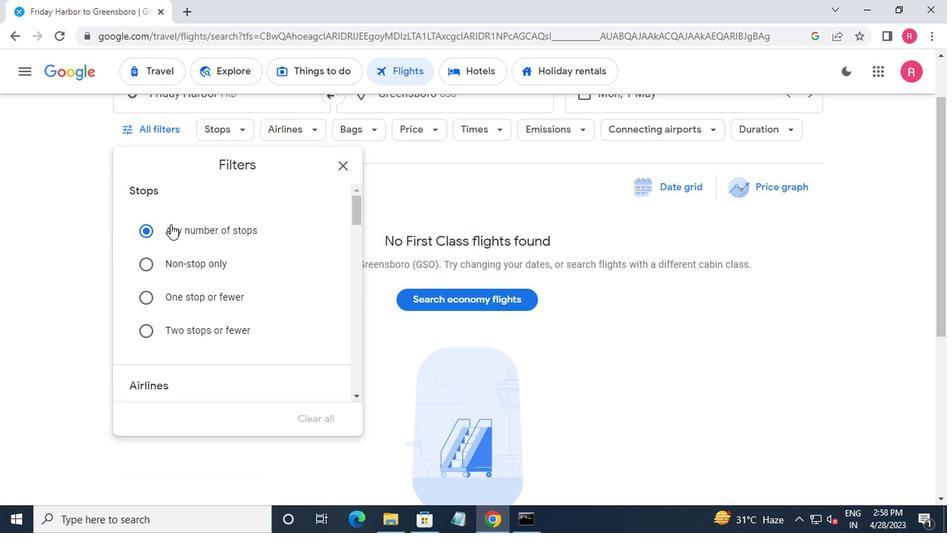 
Action: Mouse scrolled (168, 234) with delta (0, 0)
Screenshot: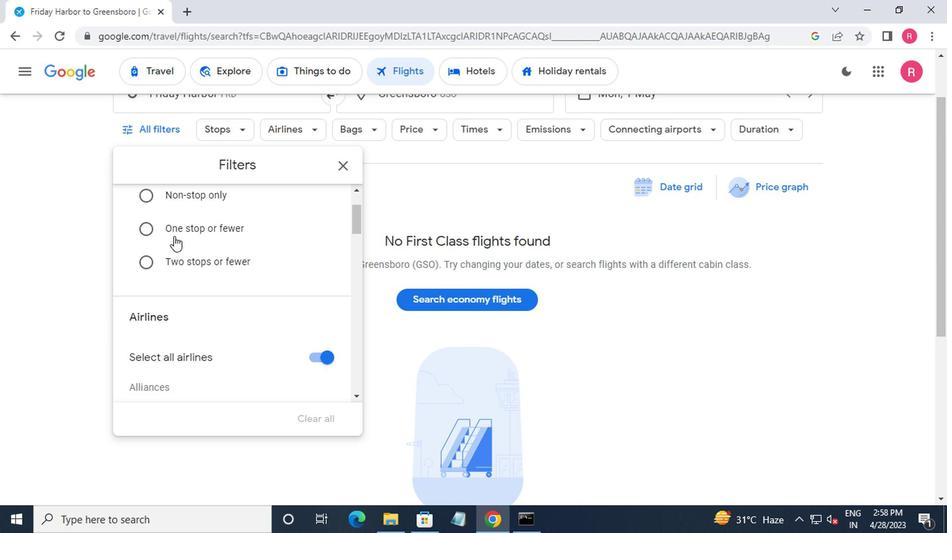 
Action: Mouse scrolled (168, 234) with delta (0, 0)
Screenshot: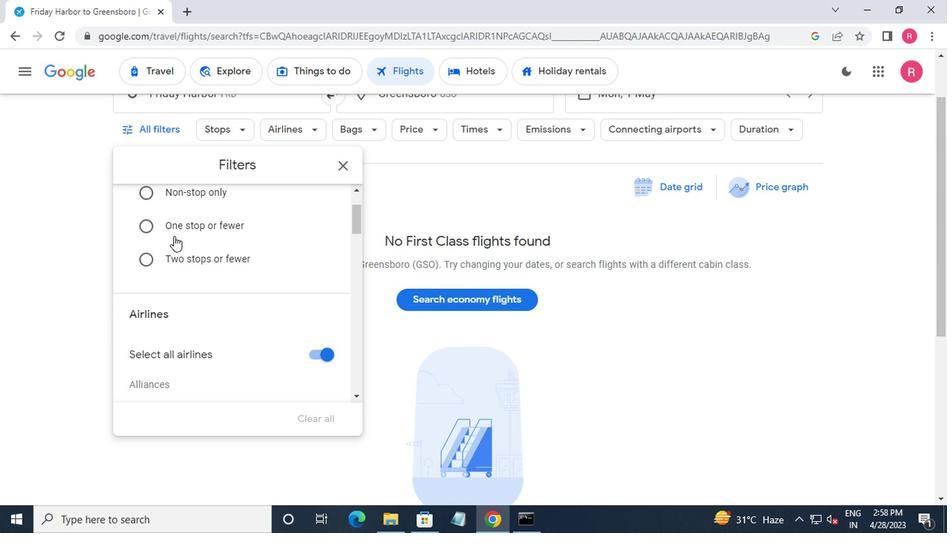 
Action: Mouse moved to (168, 235)
Screenshot: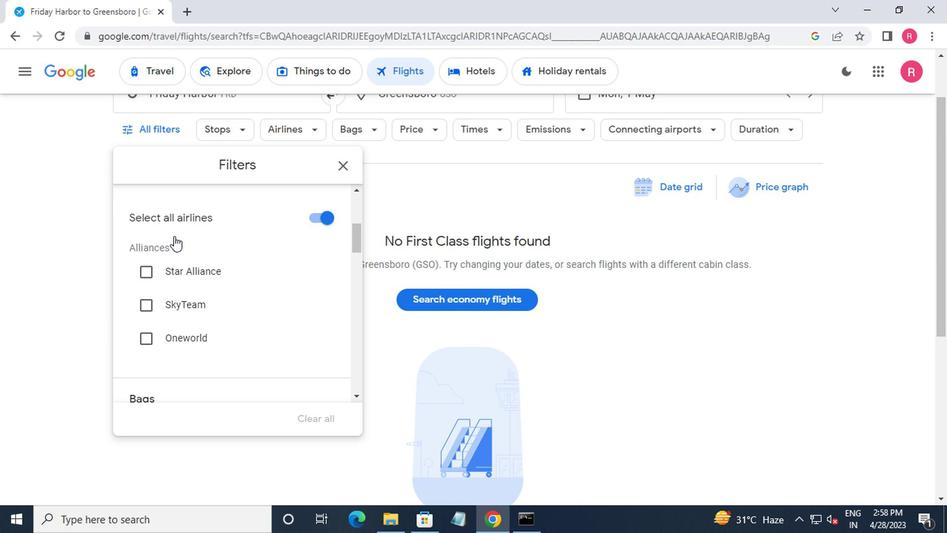 
Action: Mouse scrolled (168, 235) with delta (0, 0)
Screenshot: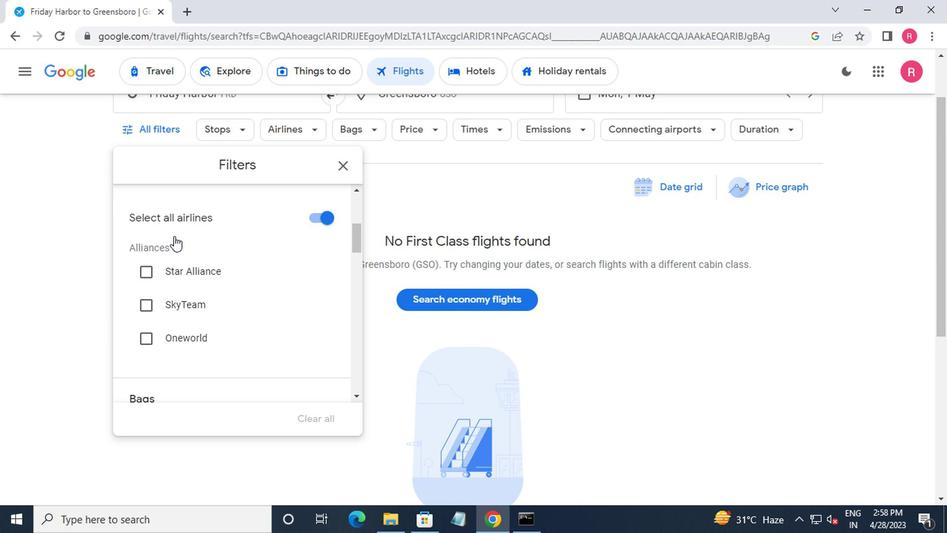 
Action: Mouse scrolled (168, 235) with delta (0, 0)
Screenshot: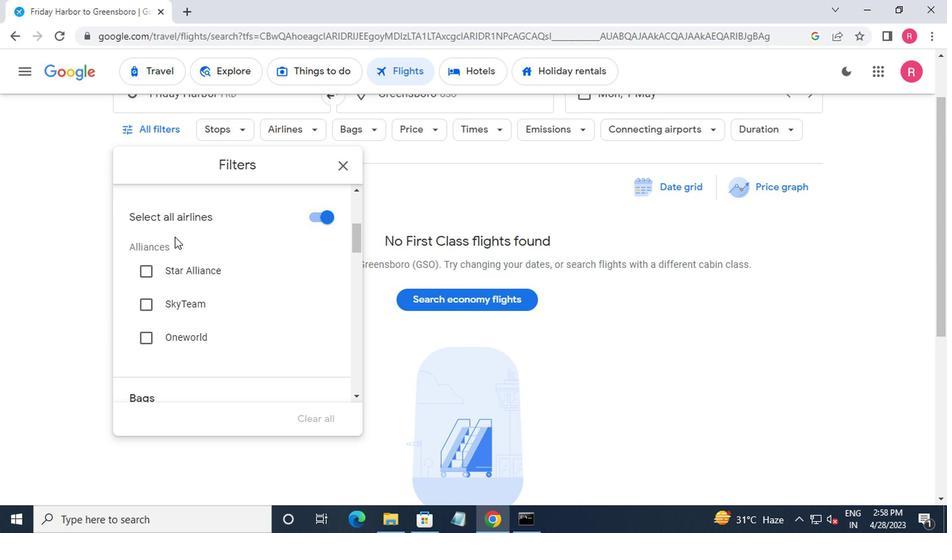 
Action: Mouse moved to (168, 235)
Screenshot: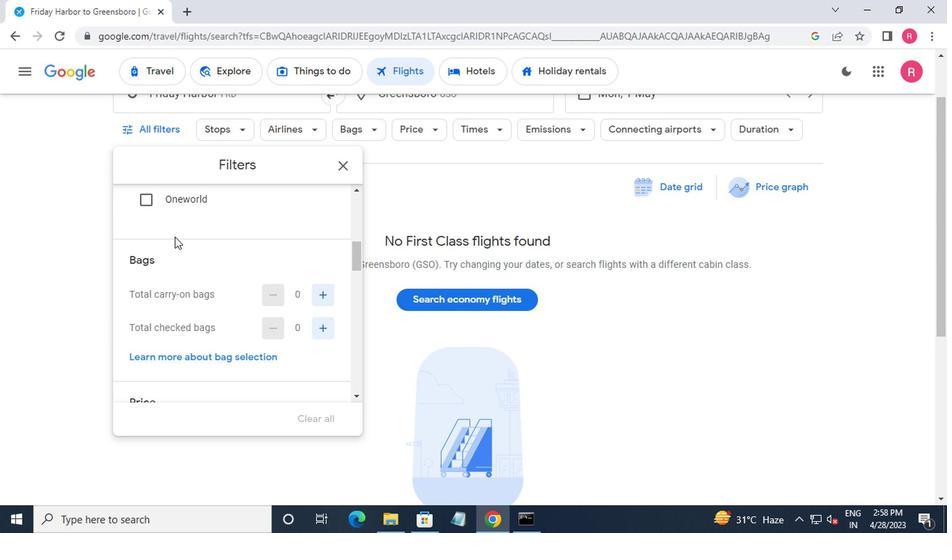 
Action: Mouse scrolled (168, 235) with delta (0, 0)
Screenshot: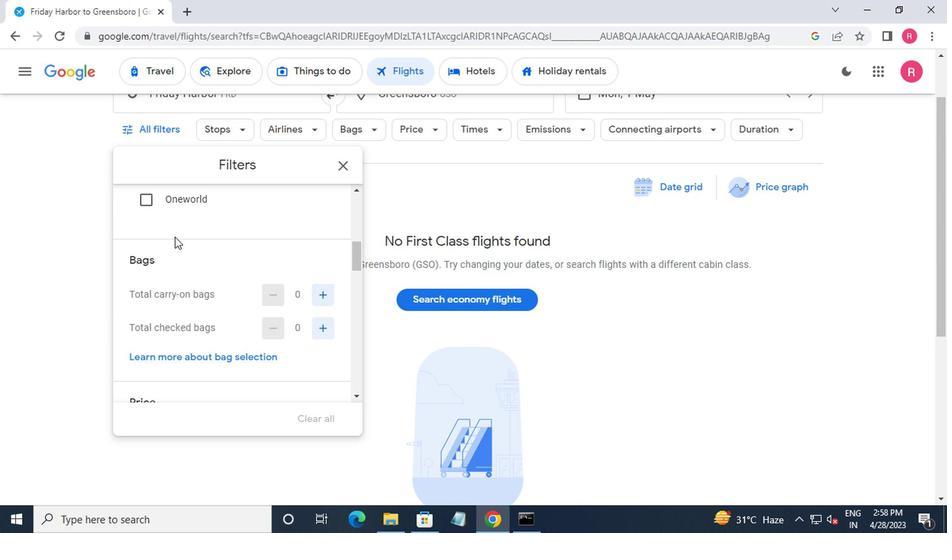 
Action: Mouse moved to (315, 226)
Screenshot: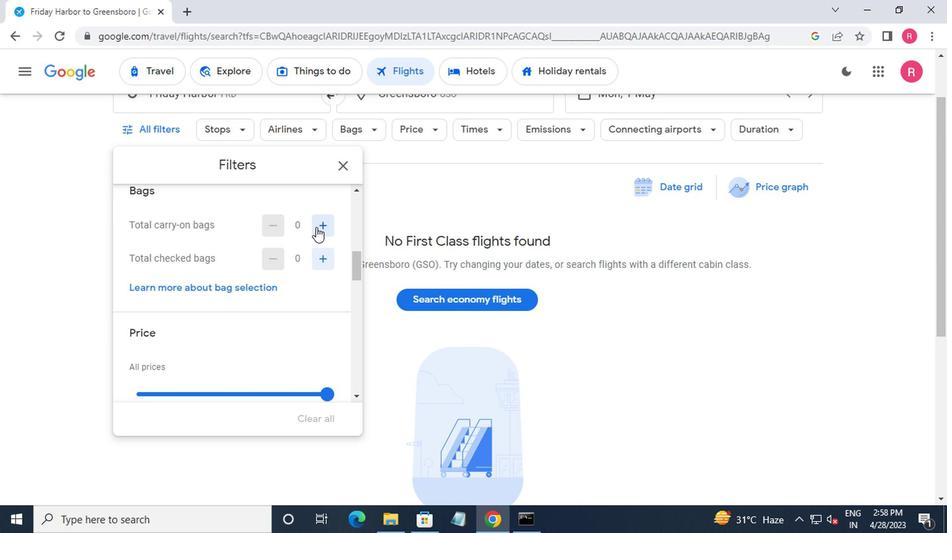 
Action: Mouse pressed left at (315, 226)
Screenshot: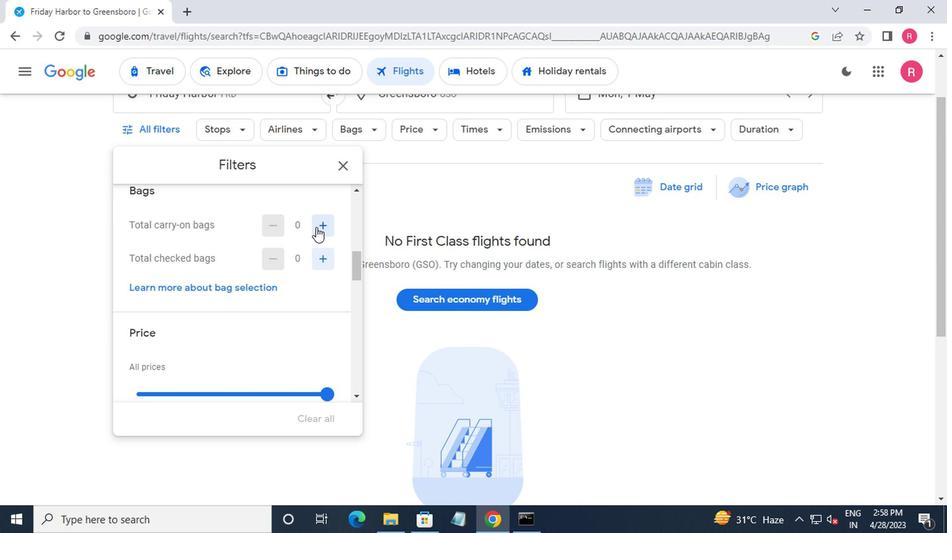 
Action: Mouse pressed left at (315, 226)
Screenshot: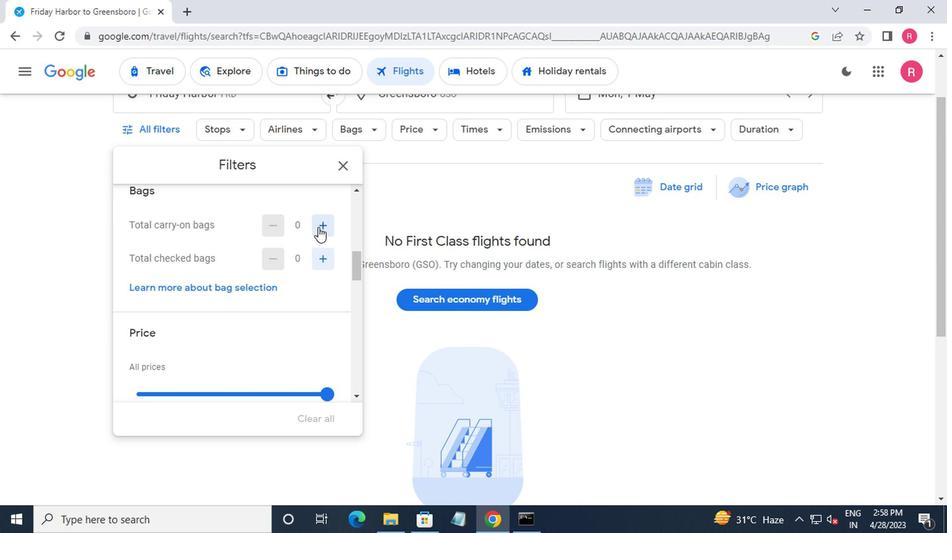 
Action: Mouse moved to (315, 256)
Screenshot: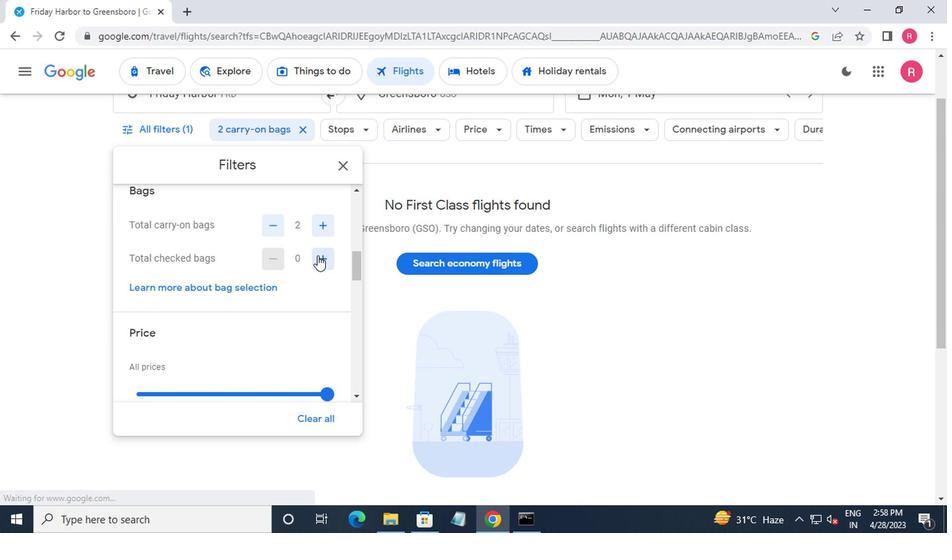 
Action: Mouse pressed left at (315, 256)
Screenshot: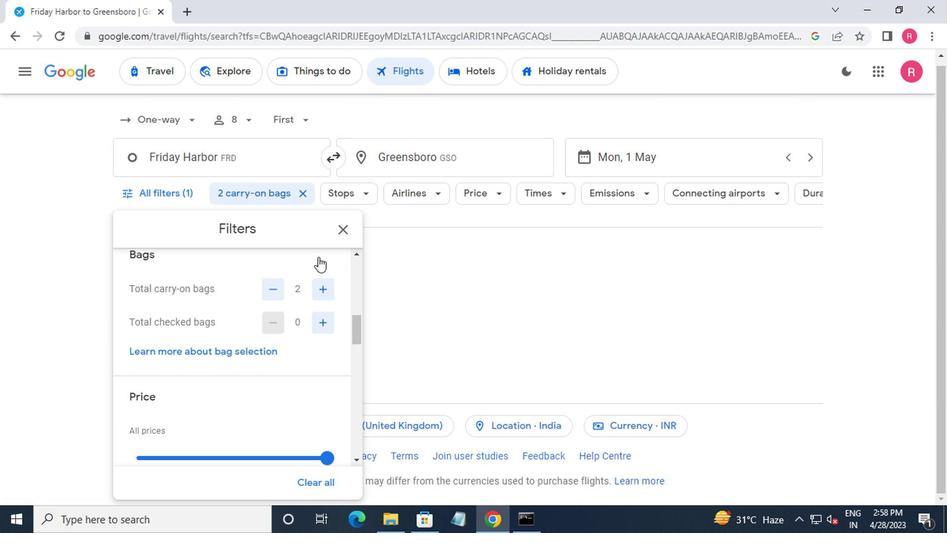 
Action: Mouse pressed left at (315, 256)
Screenshot: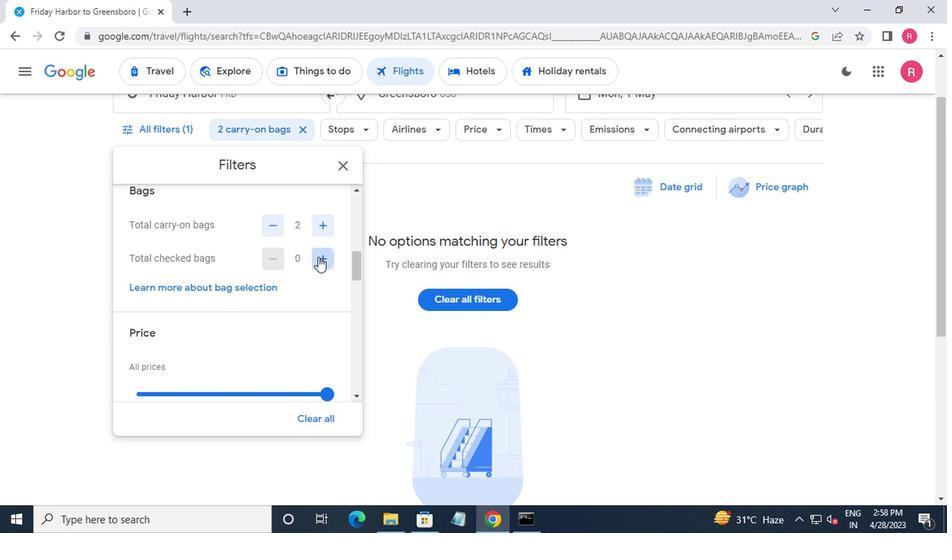 
Action: Mouse pressed left at (315, 256)
Screenshot: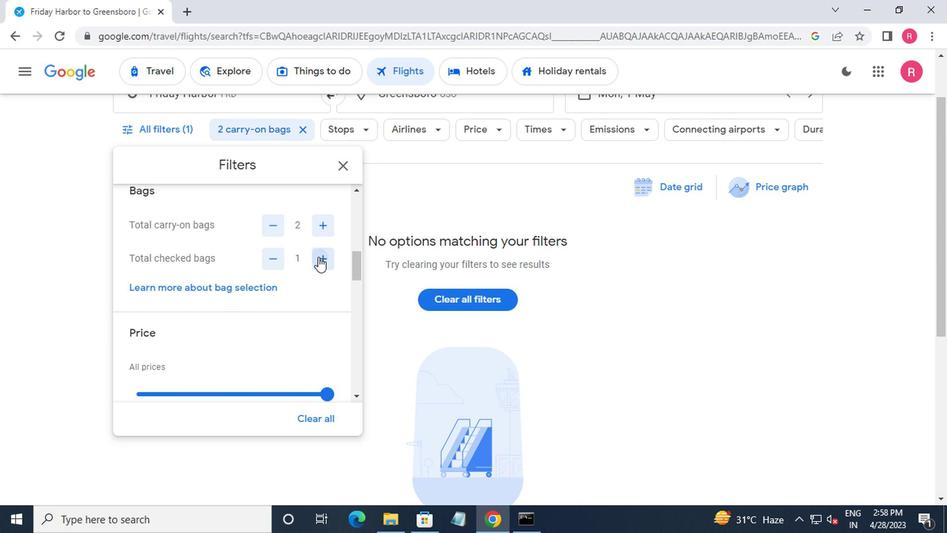 
Action: Mouse pressed left at (315, 256)
Screenshot: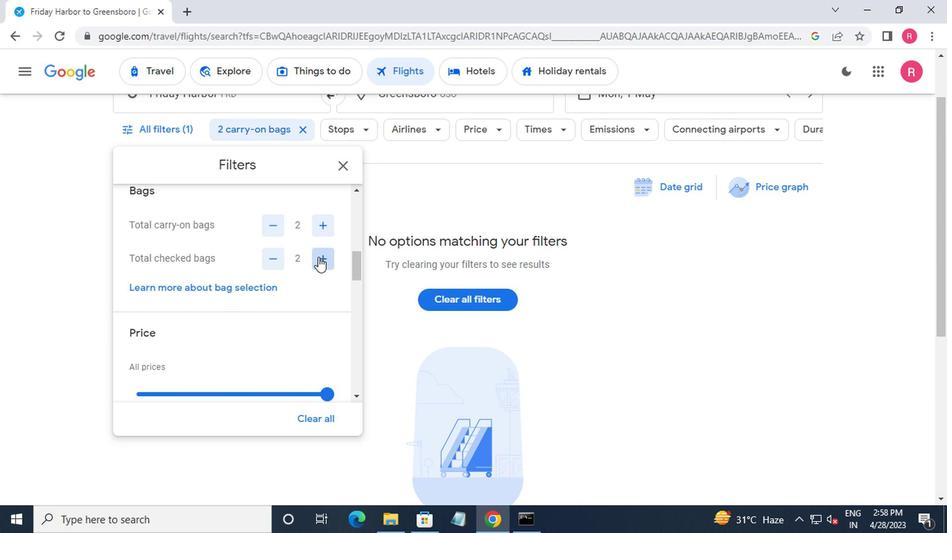 
Action: Mouse moved to (315, 256)
Screenshot: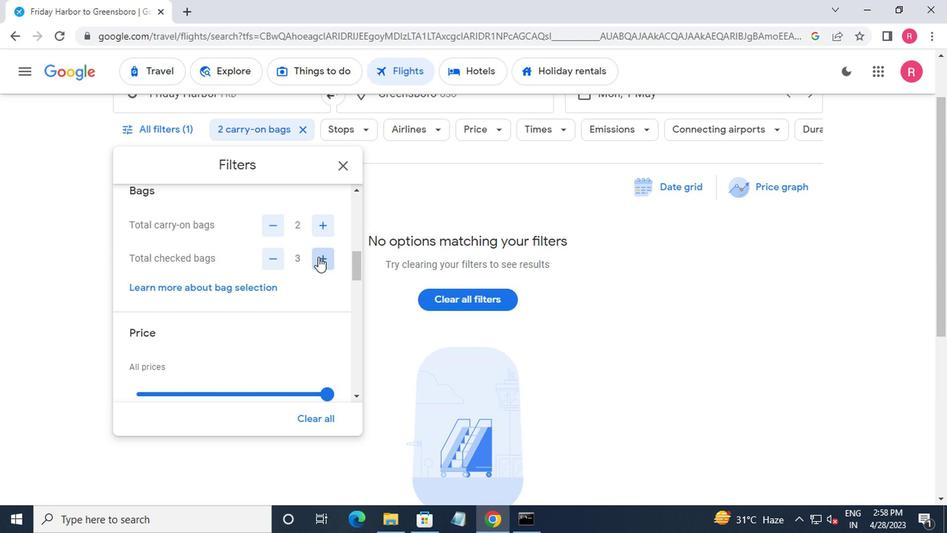 
Action: Mouse pressed left at (315, 256)
Screenshot: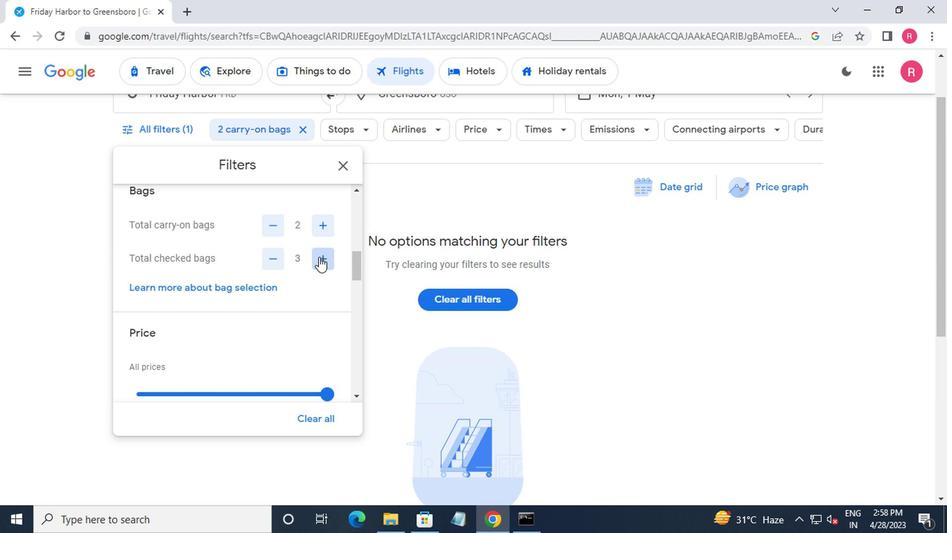 
Action: Mouse pressed left at (315, 256)
Screenshot: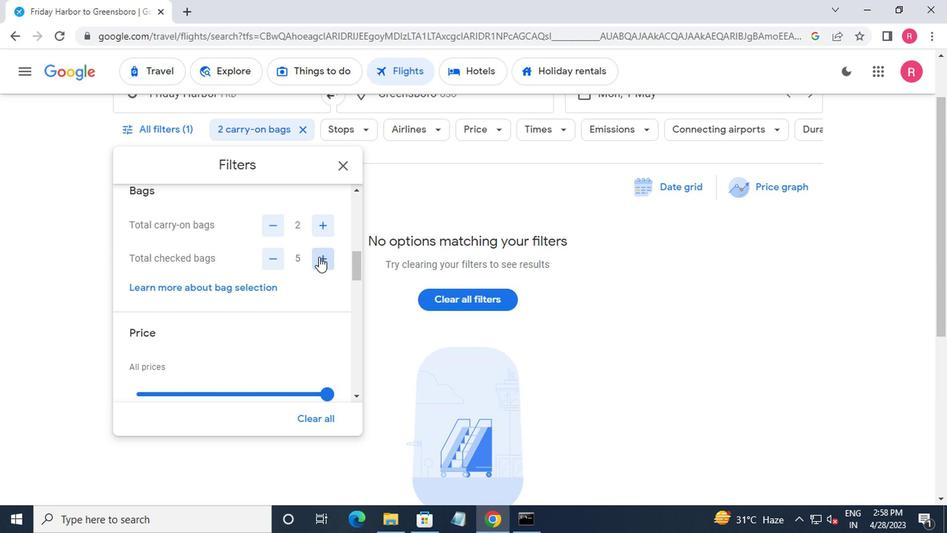 
Action: Mouse scrolled (315, 255) with delta (0, 0)
Screenshot: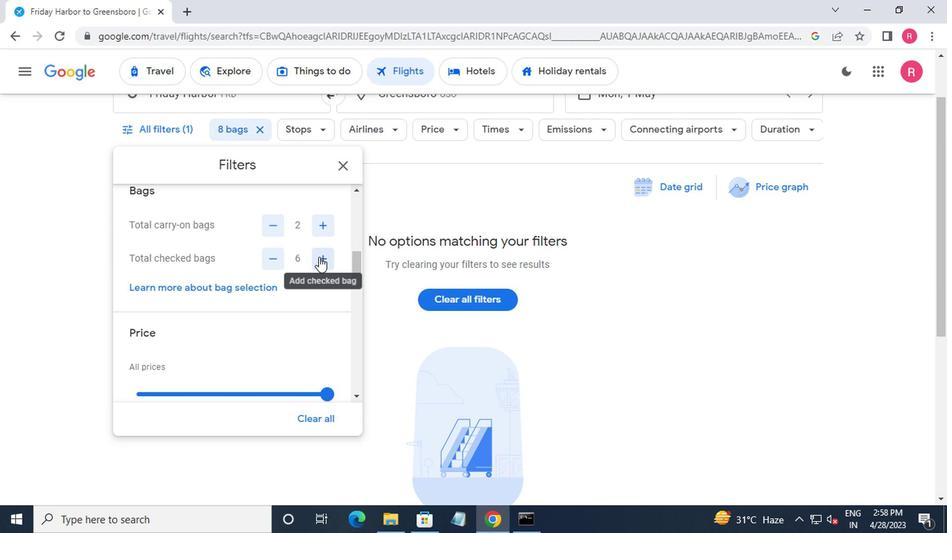 
Action: Mouse moved to (317, 320)
Screenshot: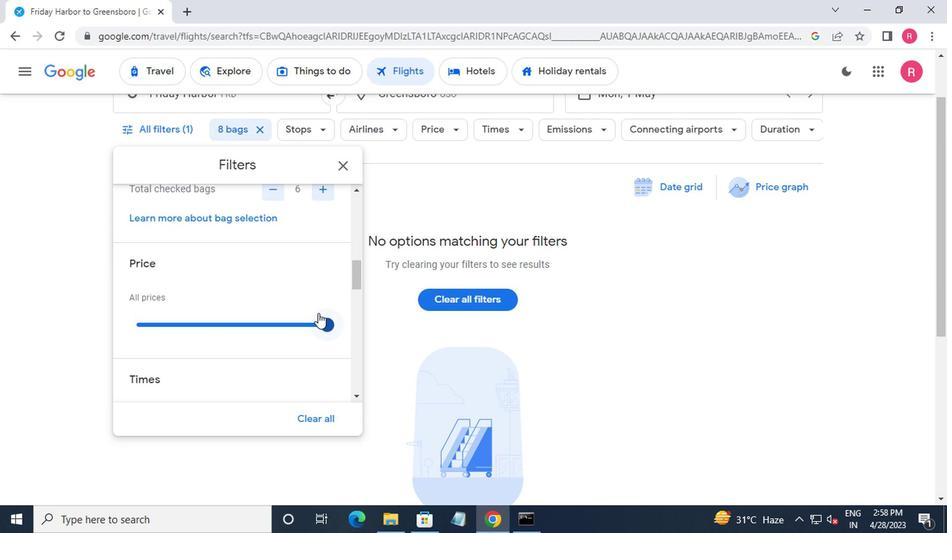 
Action: Mouse pressed left at (317, 320)
Screenshot: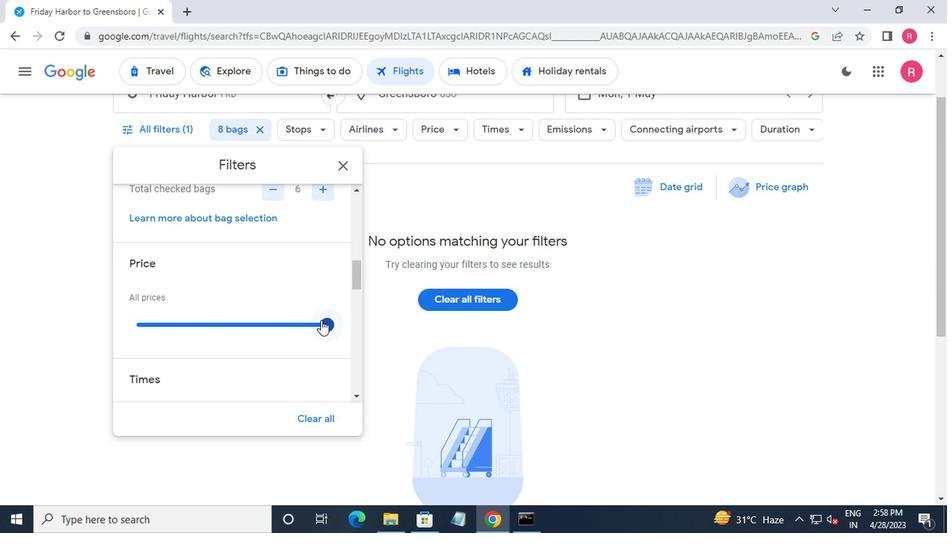 
Action: Mouse moved to (294, 306)
Screenshot: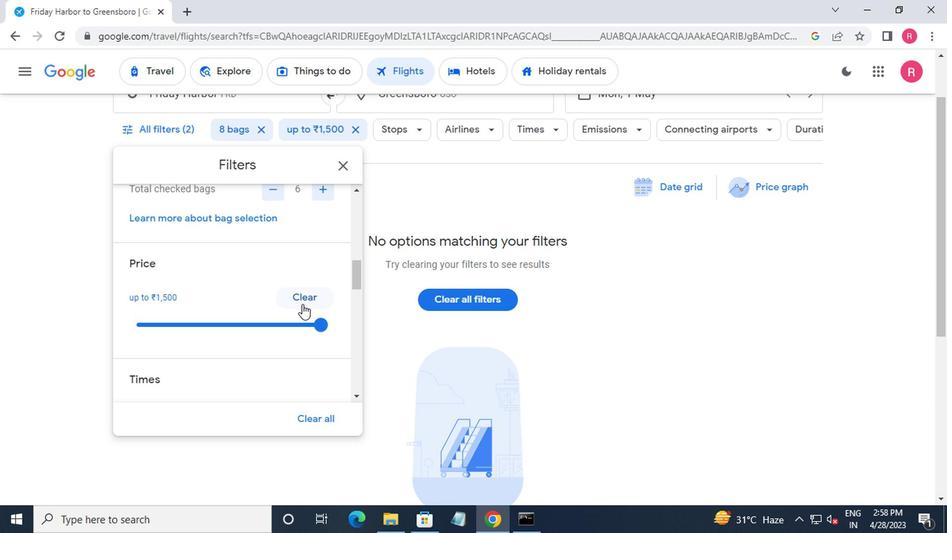 
Action: Mouse scrolled (294, 305) with delta (0, 0)
Screenshot: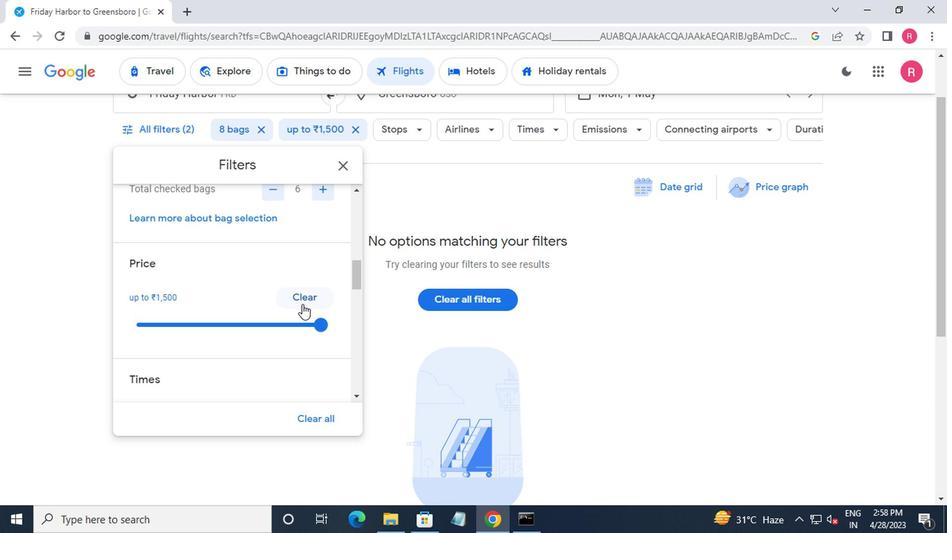 
Action: Mouse moved to (292, 307)
Screenshot: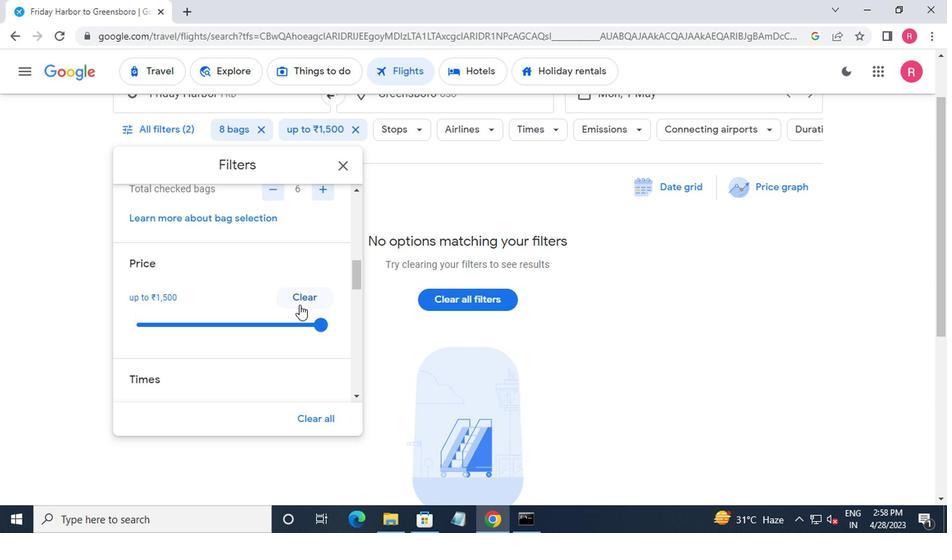 
Action: Mouse scrolled (292, 307) with delta (0, 0)
Screenshot: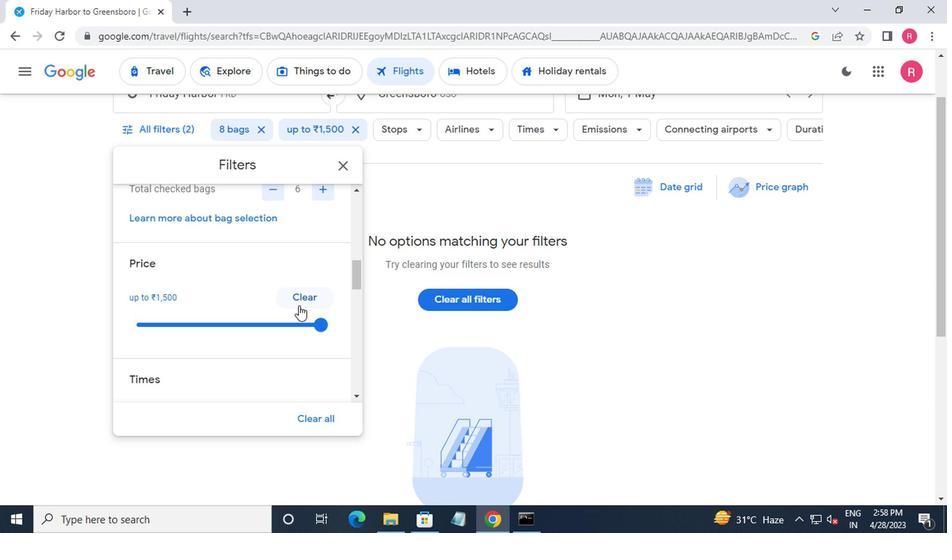 
Action: Mouse moved to (135, 345)
Screenshot: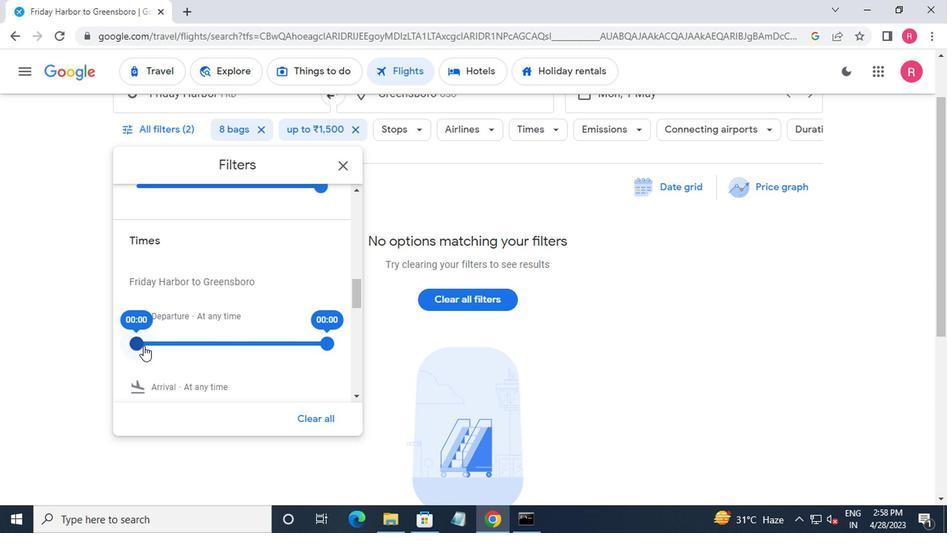 
Action: Mouse pressed left at (135, 345)
Screenshot: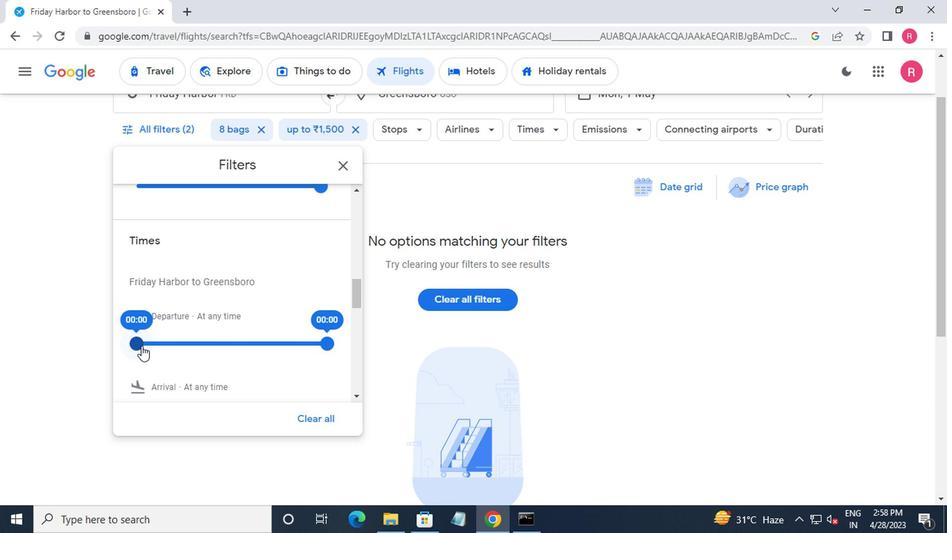 
Action: Mouse moved to (251, 348)
Screenshot: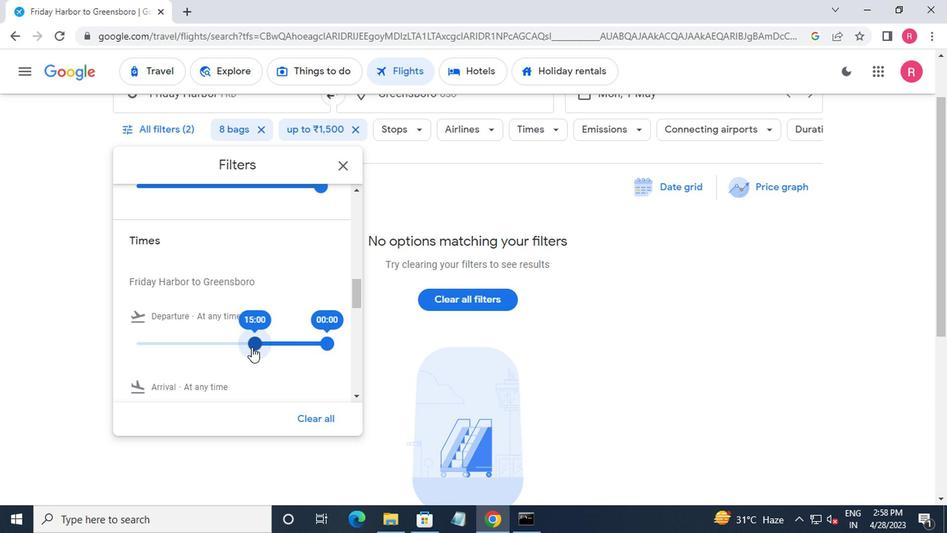 
Action: Mouse pressed left at (251, 348)
Screenshot: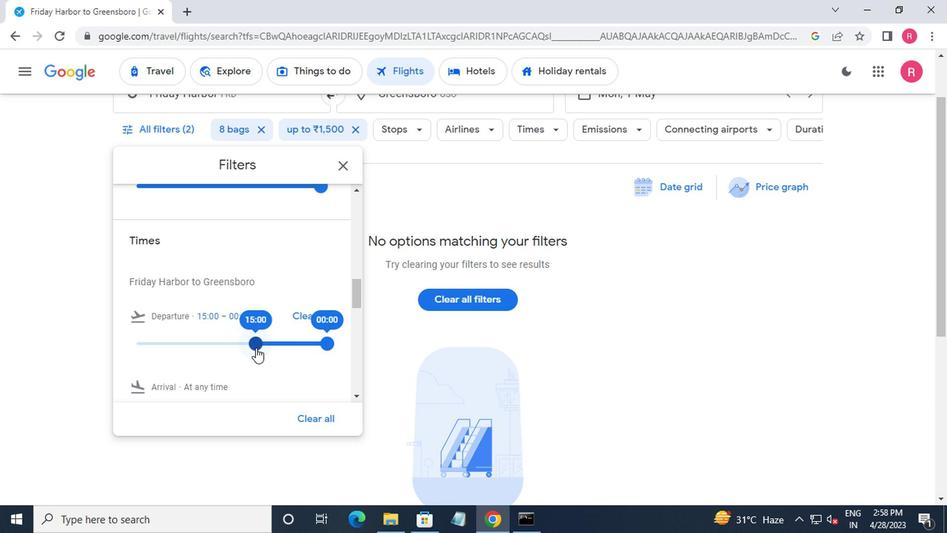 
Action: Mouse moved to (320, 343)
Screenshot: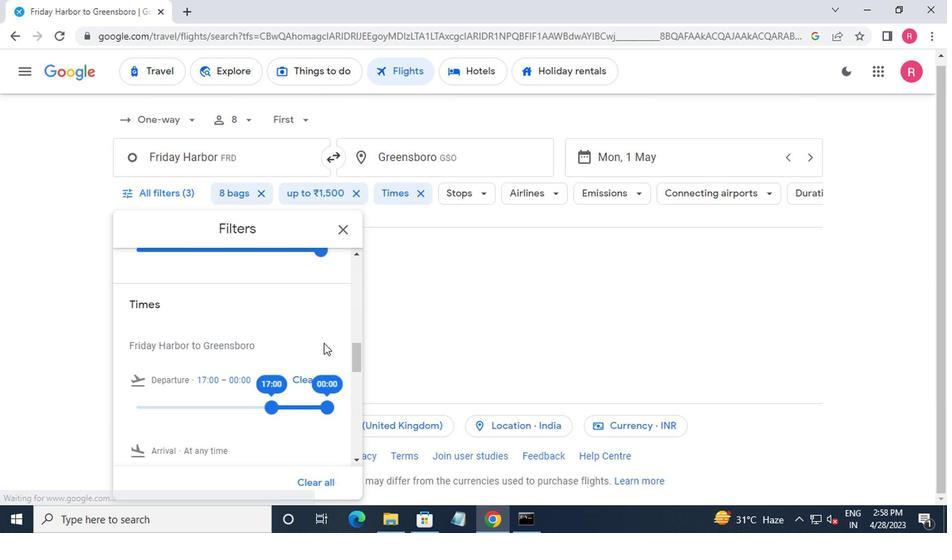 
Action: Mouse pressed left at (320, 343)
Screenshot: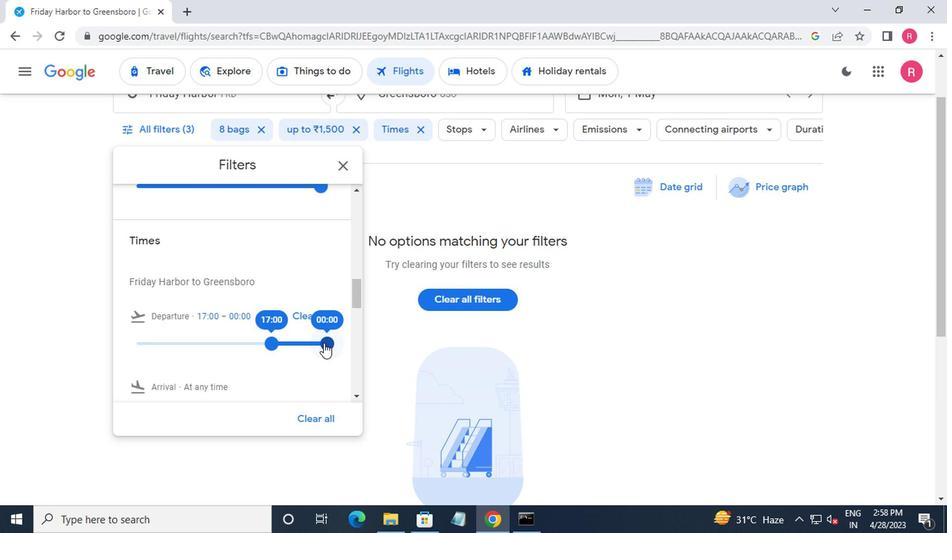 
Action: Mouse moved to (335, 168)
Screenshot: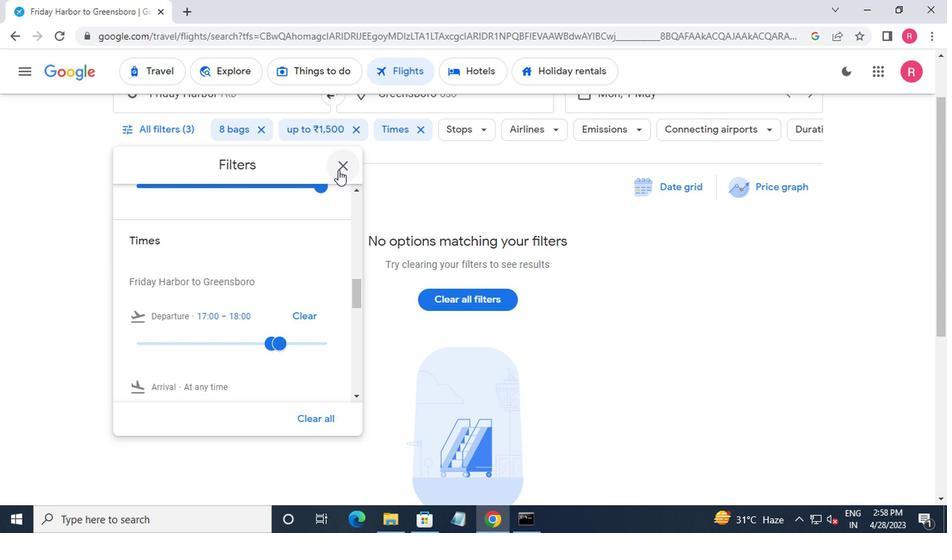 
Action: Mouse pressed left at (335, 168)
Screenshot: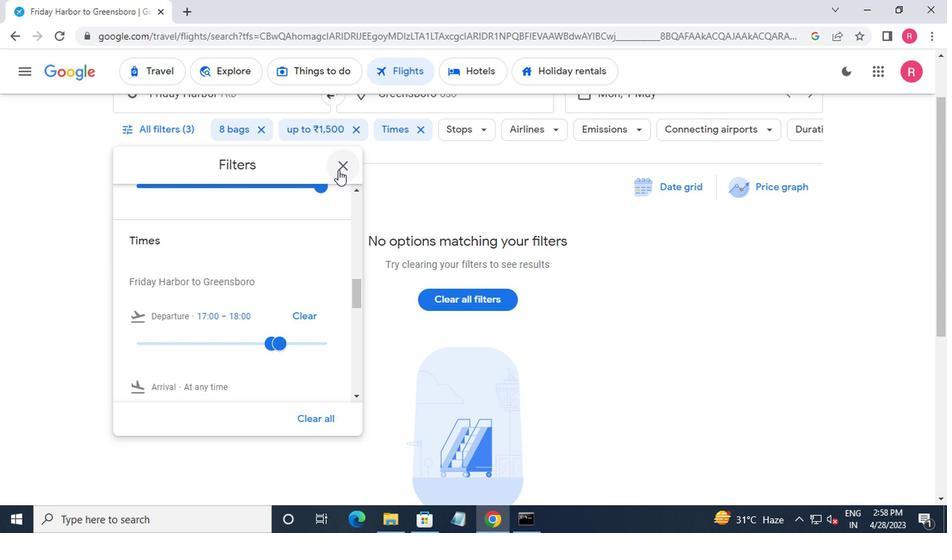 
